 Task: Look for space in Seraing, Belgium from 1st July, 2023 to 8th July, 2023 for 2 adults, 1 child in price range Rs.15000 to Rs.20000. Place can be entire place with 1  bedroom having 1 bed and 1 bathroom. Property type can be hotel. Amenities needed are: heating, . Booking option can be shelf check-in. Required host language is English.
Action: Mouse moved to (347, 141)
Screenshot: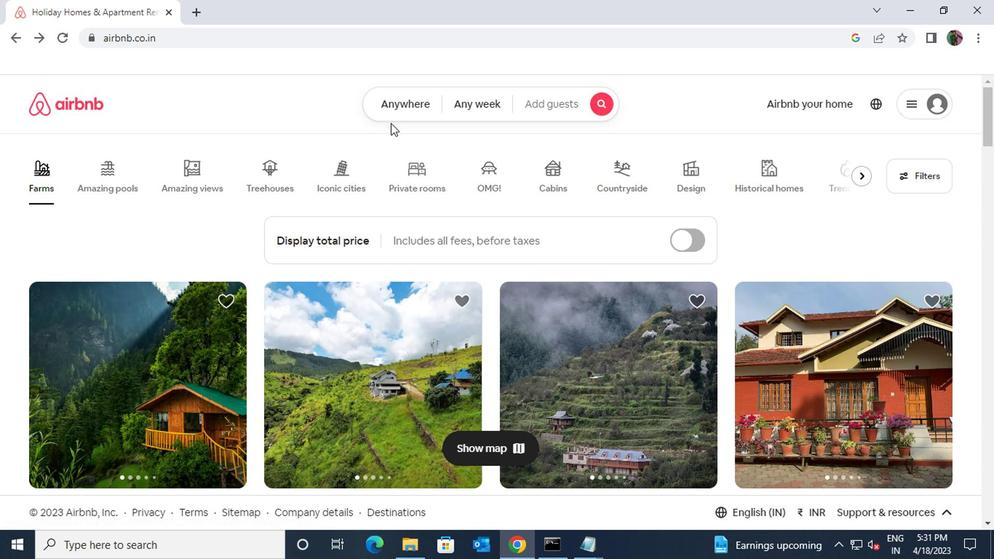
Action: Mouse pressed left at (347, 141)
Screenshot: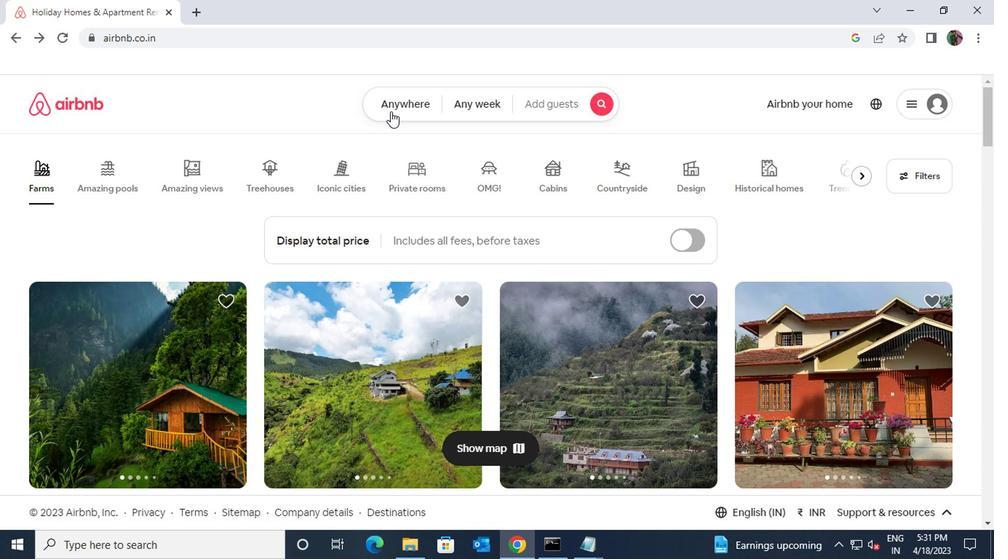 
Action: Mouse moved to (325, 185)
Screenshot: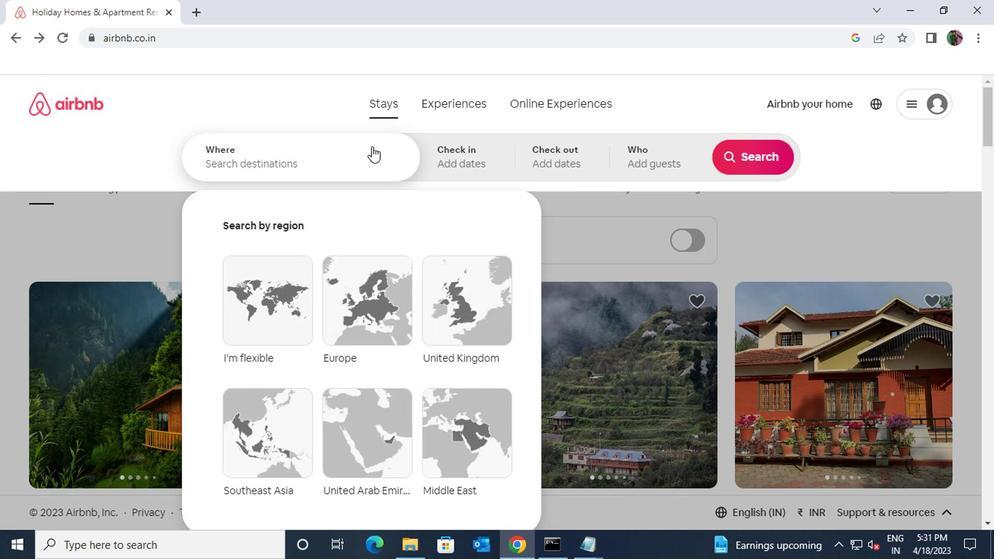 
Action: Mouse pressed left at (325, 185)
Screenshot: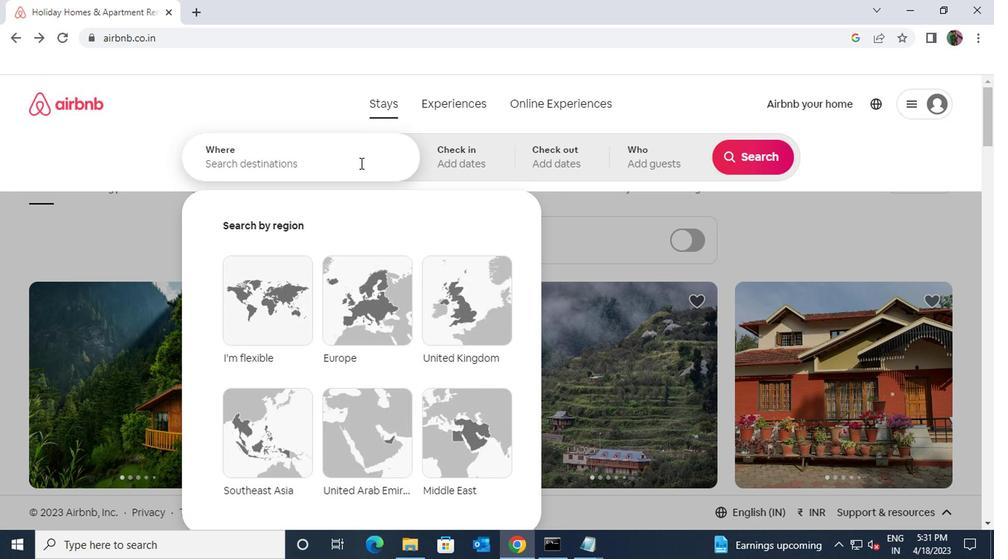 
Action: Mouse moved to (324, 185)
Screenshot: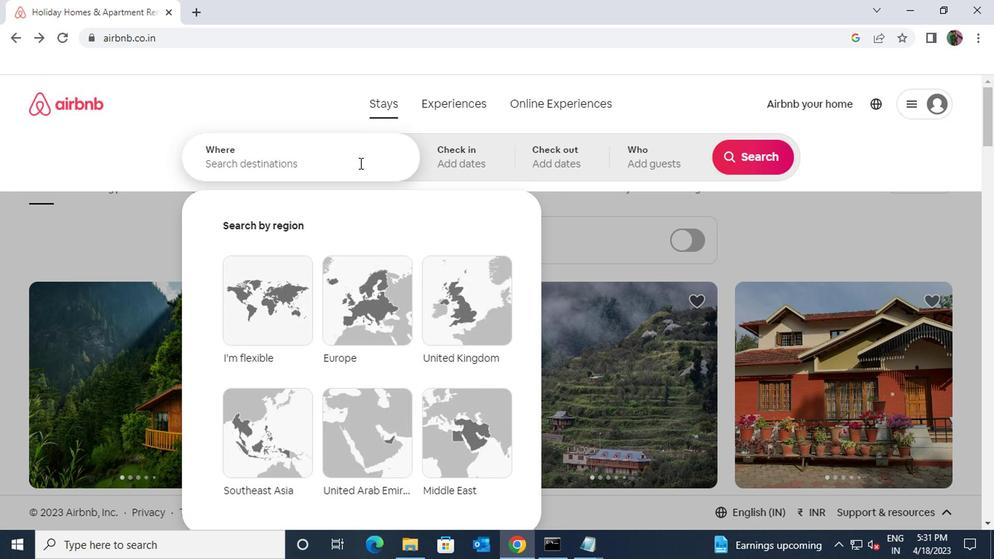 
Action: Key pressed searing<Key.space>belig
Screenshot: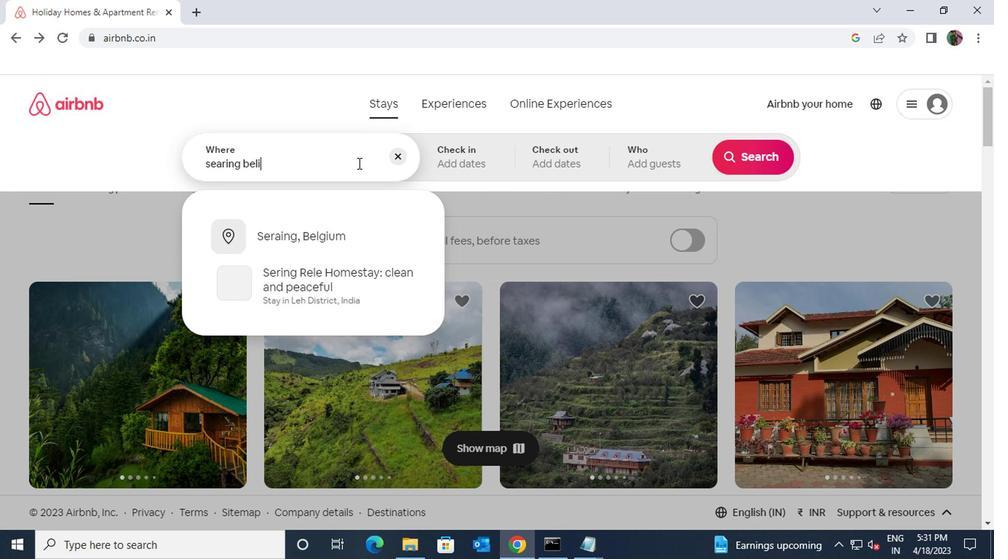 
Action: Mouse moved to (316, 234)
Screenshot: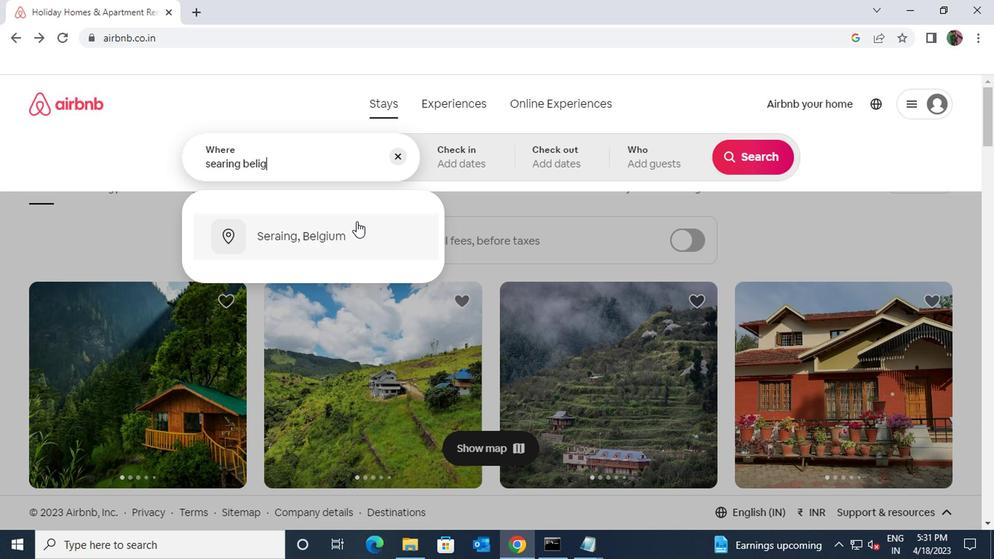
Action: Mouse pressed left at (316, 234)
Screenshot: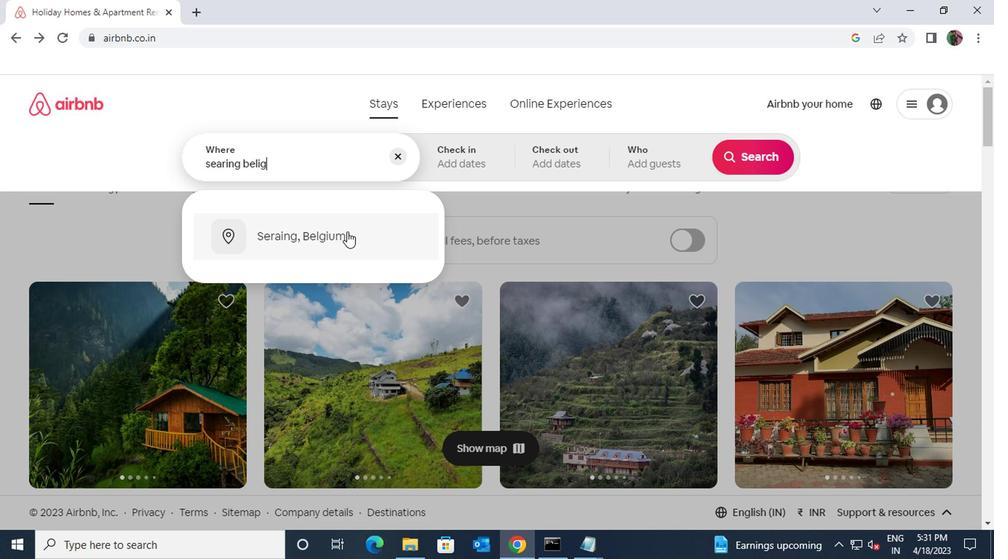 
Action: Mouse moved to (595, 267)
Screenshot: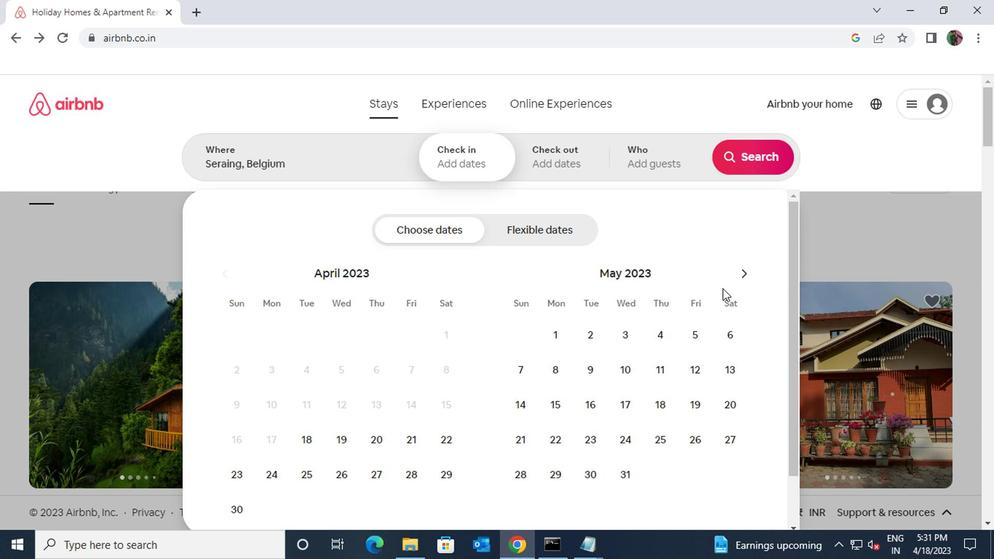 
Action: Mouse pressed left at (595, 267)
Screenshot: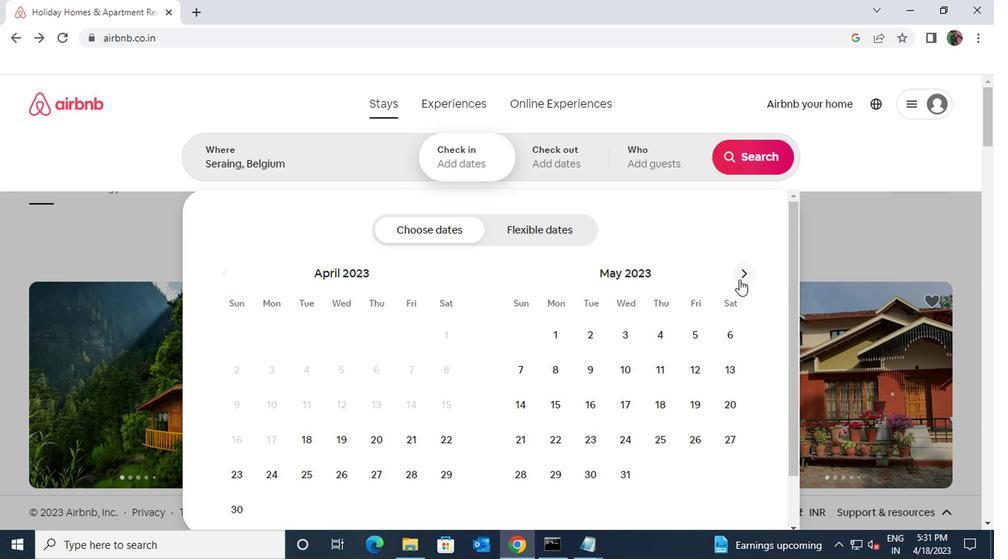 
Action: Mouse moved to (596, 267)
Screenshot: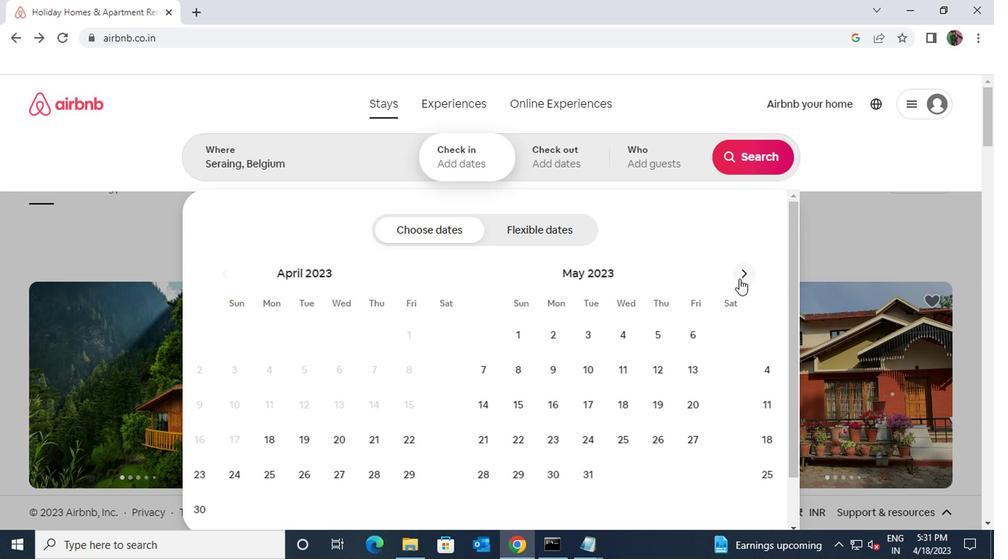 
Action: Mouse pressed left at (596, 267)
Screenshot: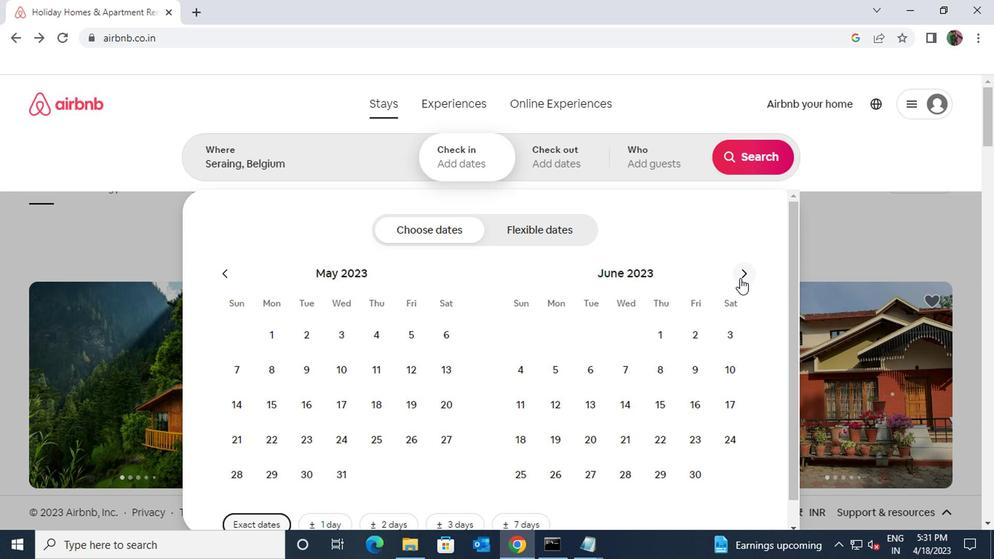 
Action: Mouse moved to (592, 309)
Screenshot: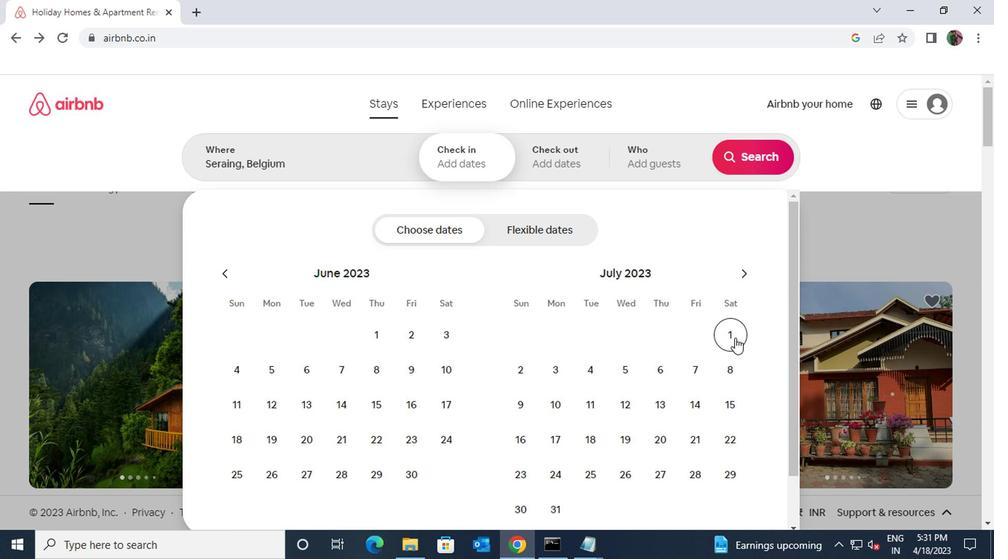 
Action: Mouse pressed left at (592, 309)
Screenshot: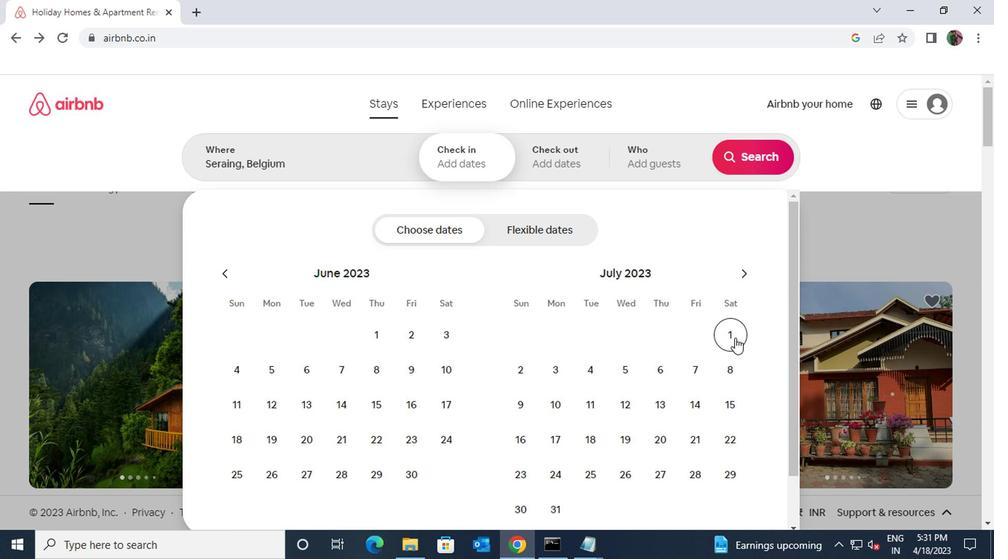 
Action: Mouse moved to (589, 326)
Screenshot: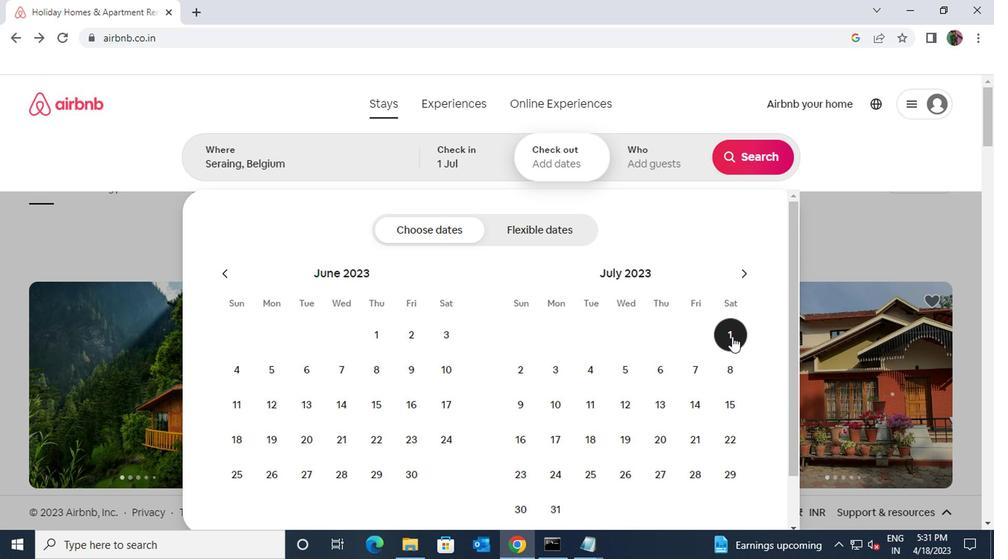 
Action: Mouse pressed left at (589, 326)
Screenshot: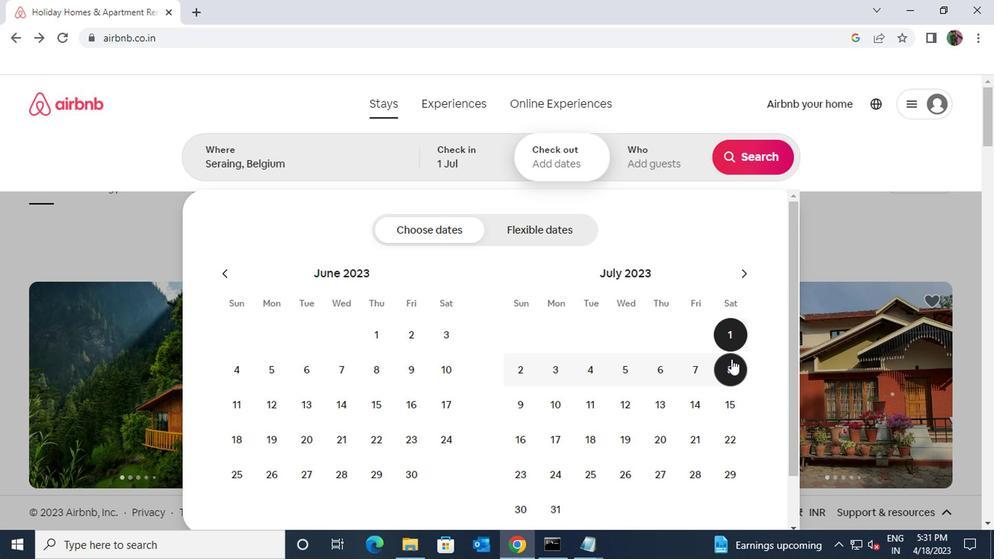 
Action: Mouse moved to (522, 181)
Screenshot: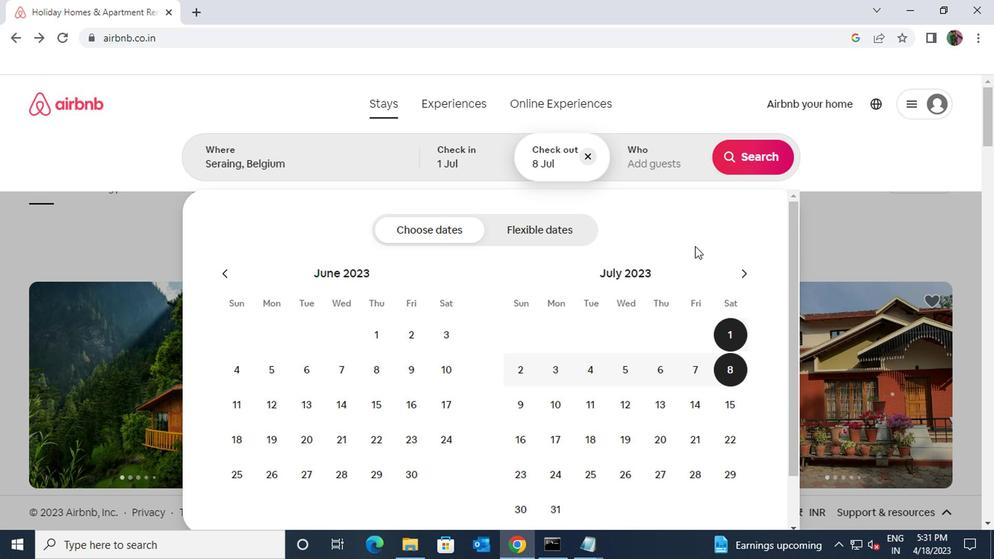 
Action: Mouse pressed left at (522, 181)
Screenshot: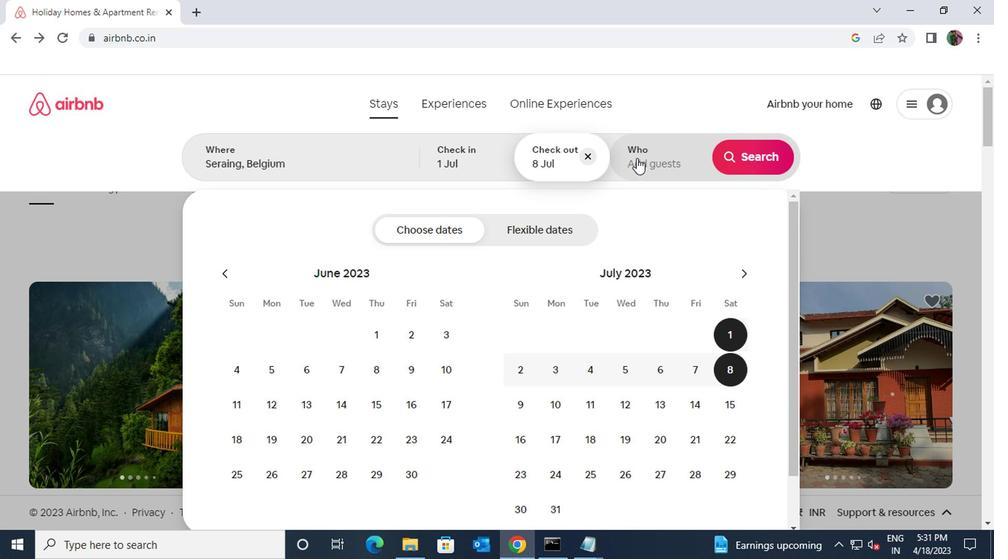 
Action: Mouse moved to (598, 236)
Screenshot: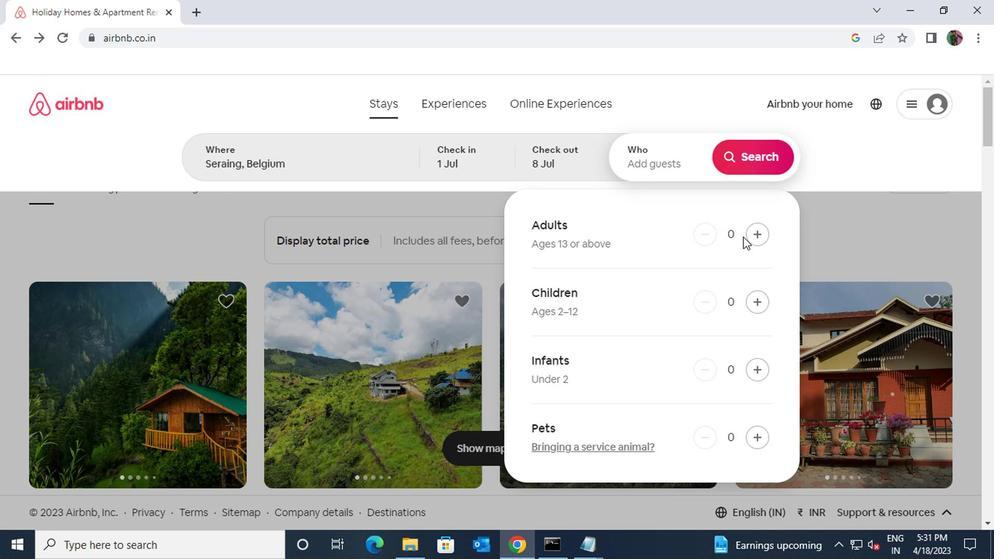 
Action: Mouse pressed left at (598, 236)
Screenshot: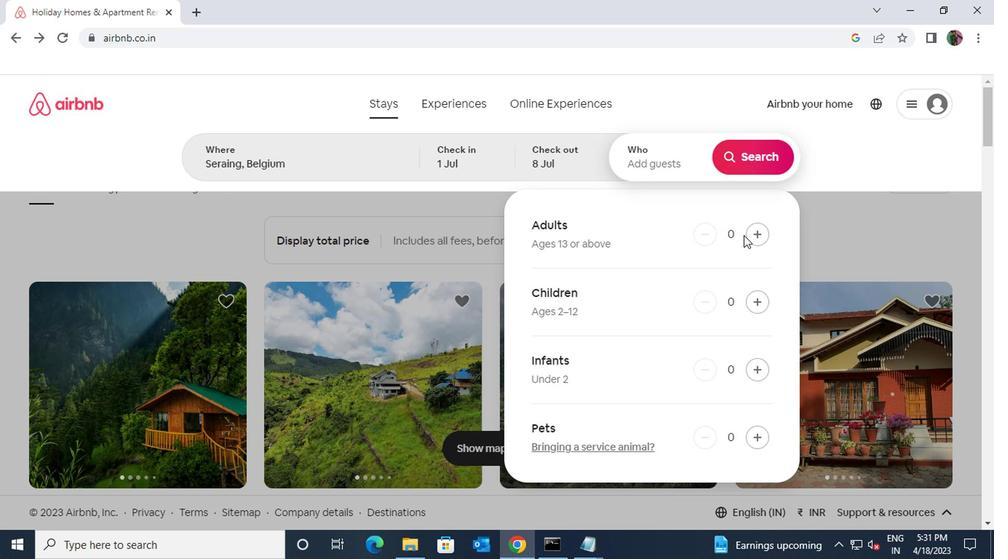 
Action: Mouse moved to (606, 234)
Screenshot: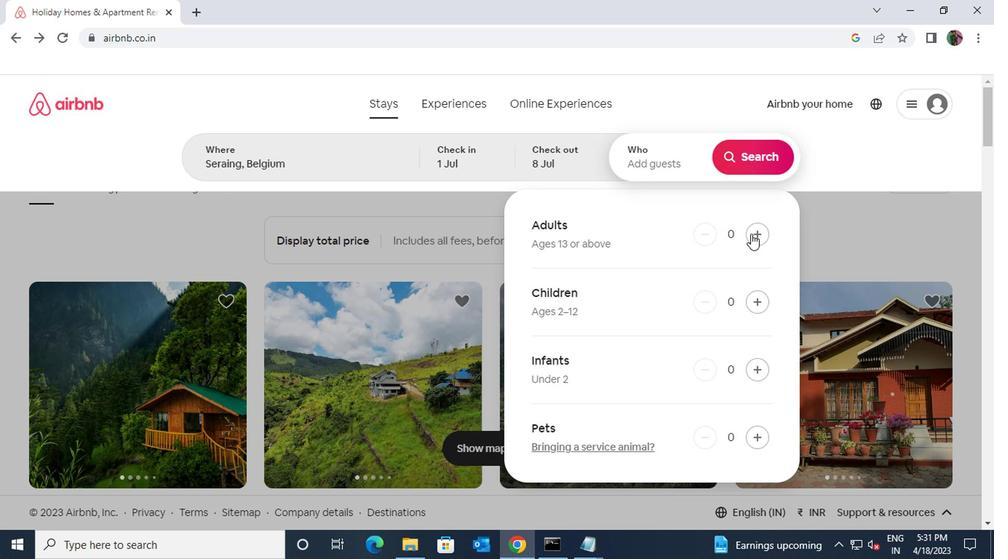 
Action: Mouse pressed left at (606, 234)
Screenshot: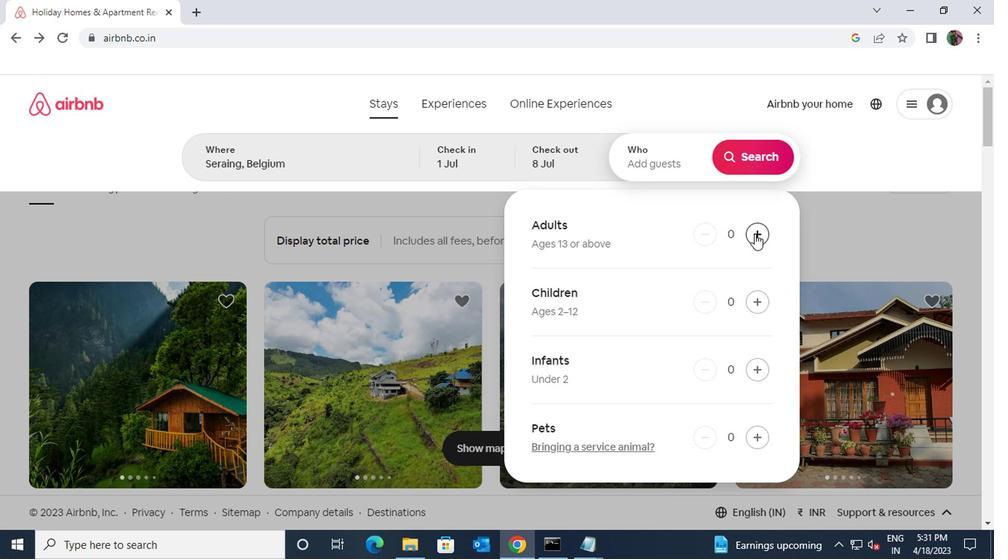 
Action: Mouse pressed left at (606, 234)
Screenshot: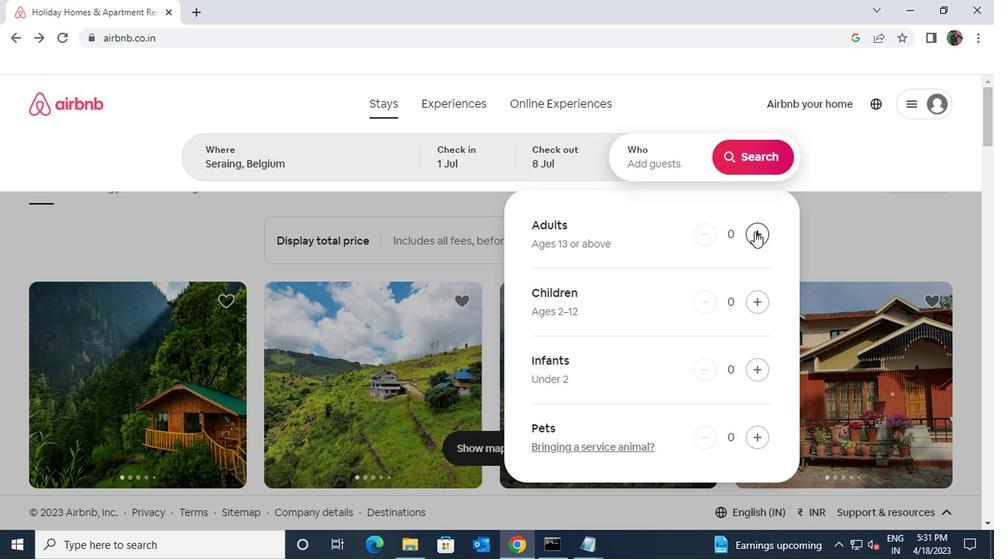 
Action: Mouse moved to (606, 279)
Screenshot: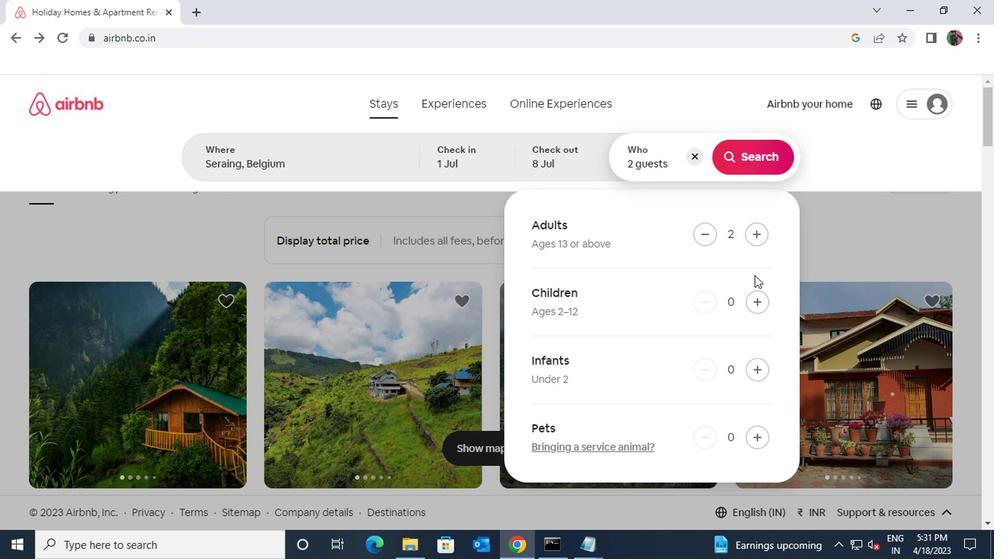 
Action: Mouse pressed left at (606, 279)
Screenshot: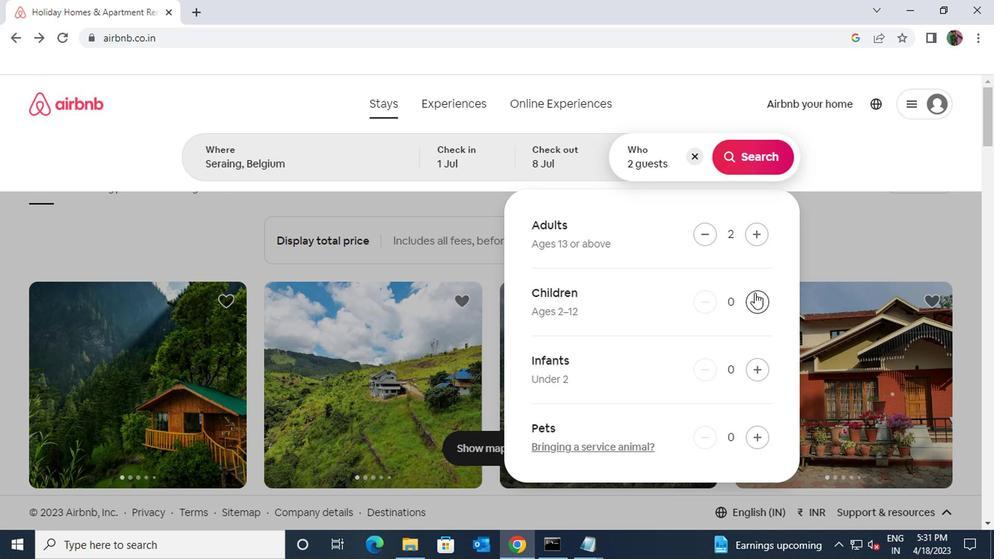 
Action: Mouse moved to (608, 176)
Screenshot: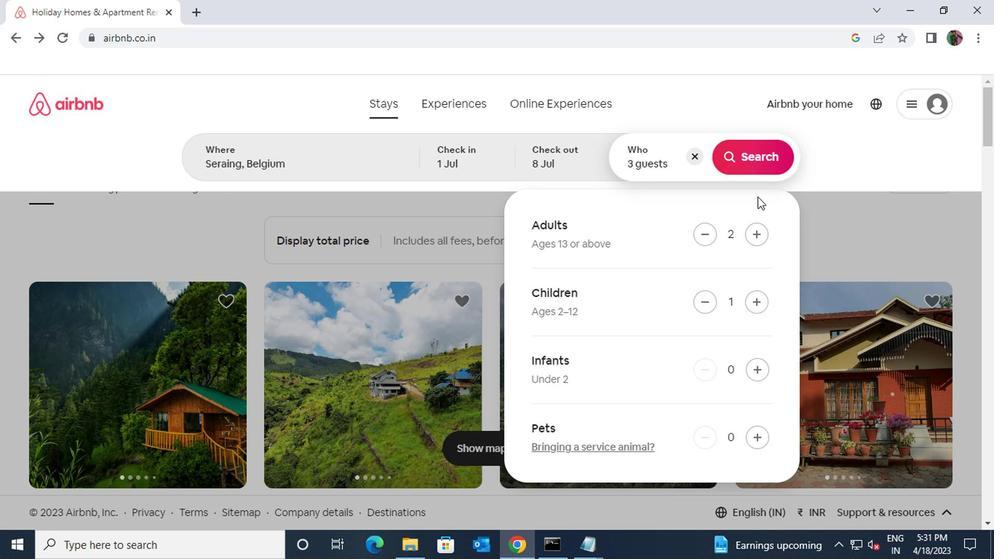 
Action: Mouse pressed left at (608, 176)
Screenshot: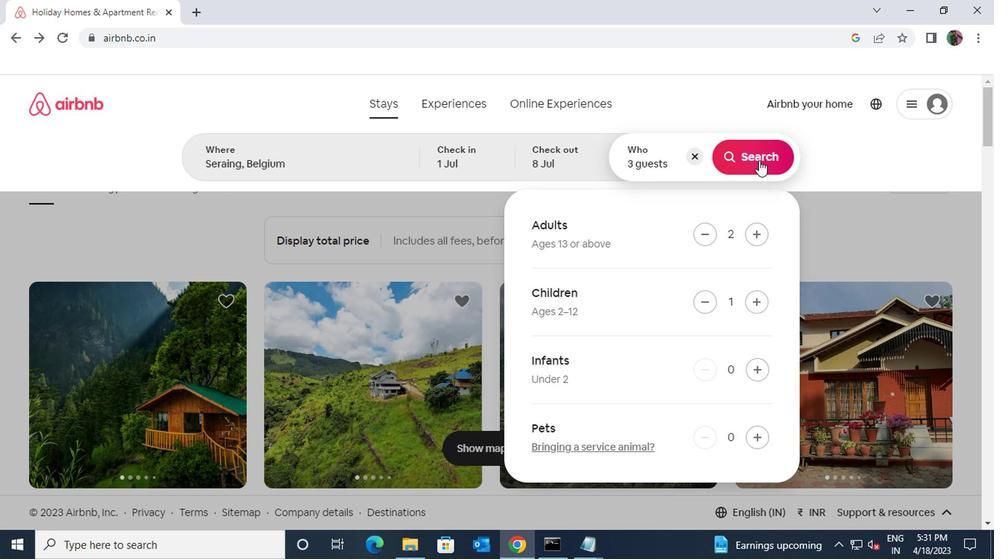 
Action: Mouse moved to (721, 186)
Screenshot: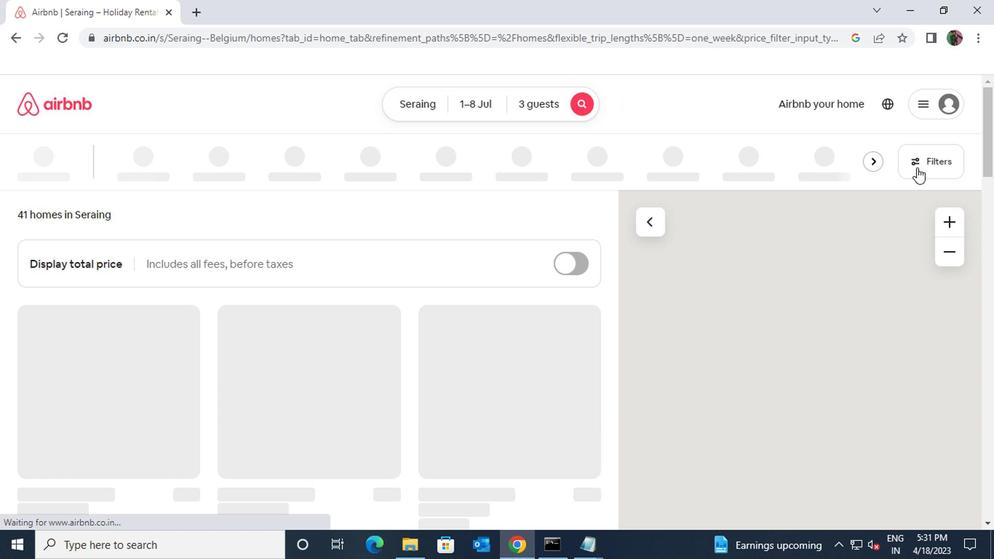 
Action: Mouse pressed left at (721, 186)
Screenshot: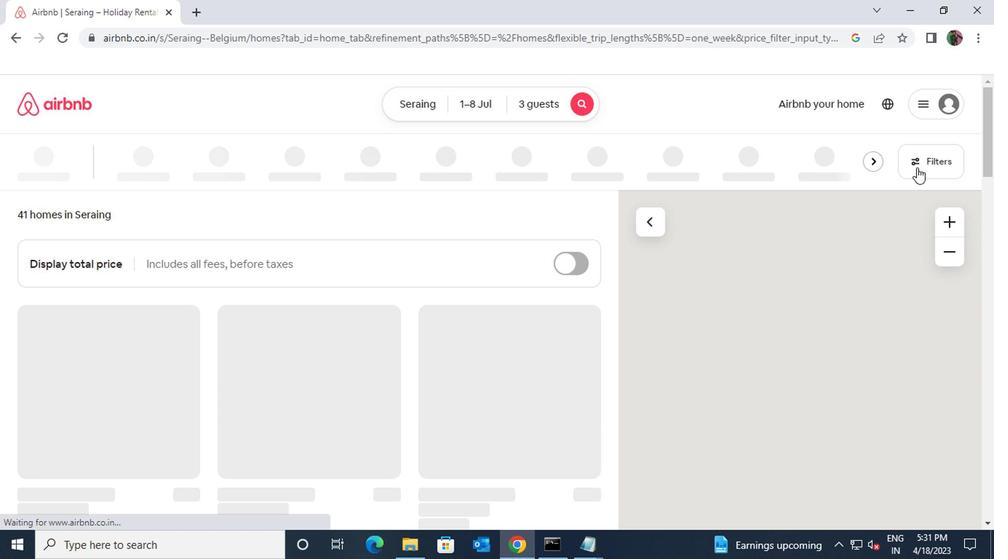 
Action: Mouse moved to (280, 314)
Screenshot: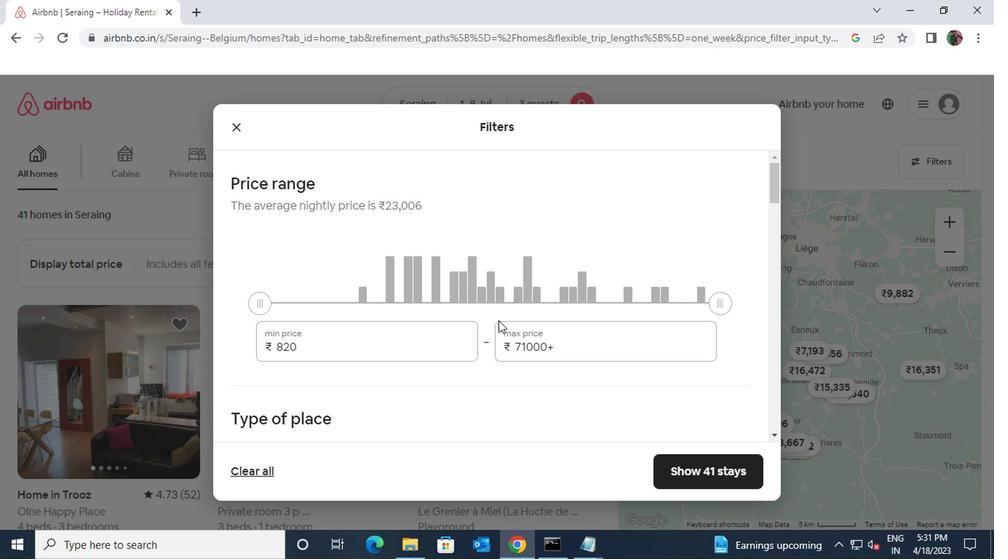 
Action: Mouse pressed left at (280, 314)
Screenshot: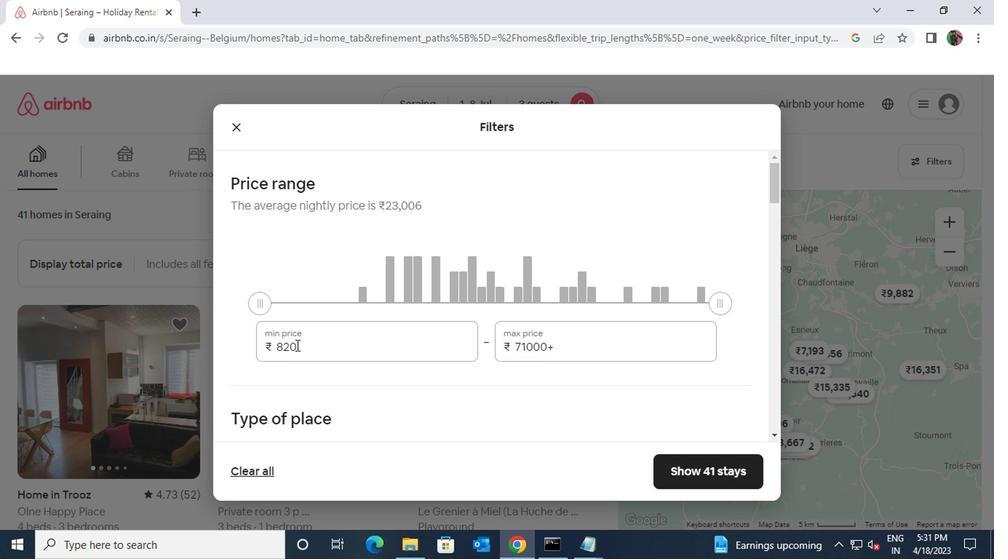 
Action: Mouse moved to (263, 316)
Screenshot: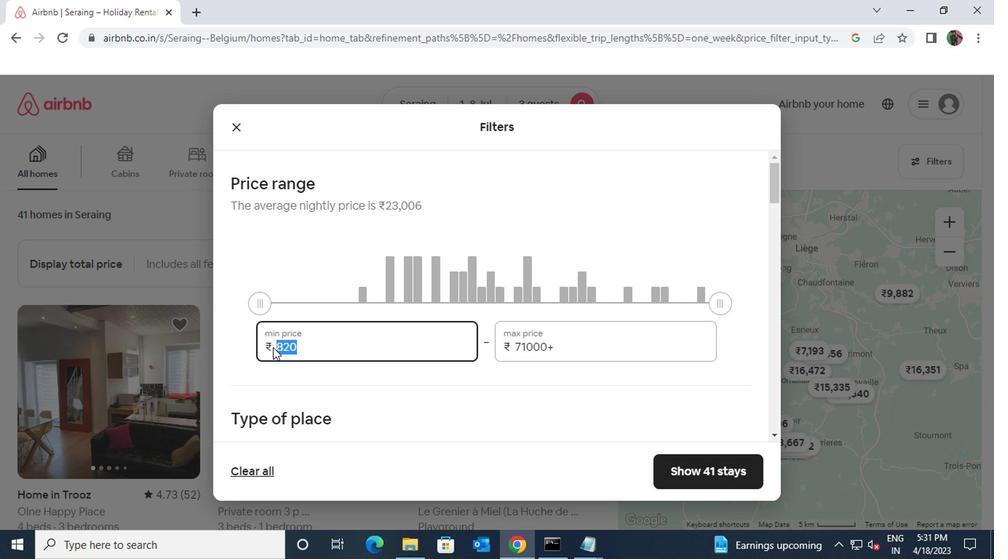 
Action: Key pressed 14000
Screenshot: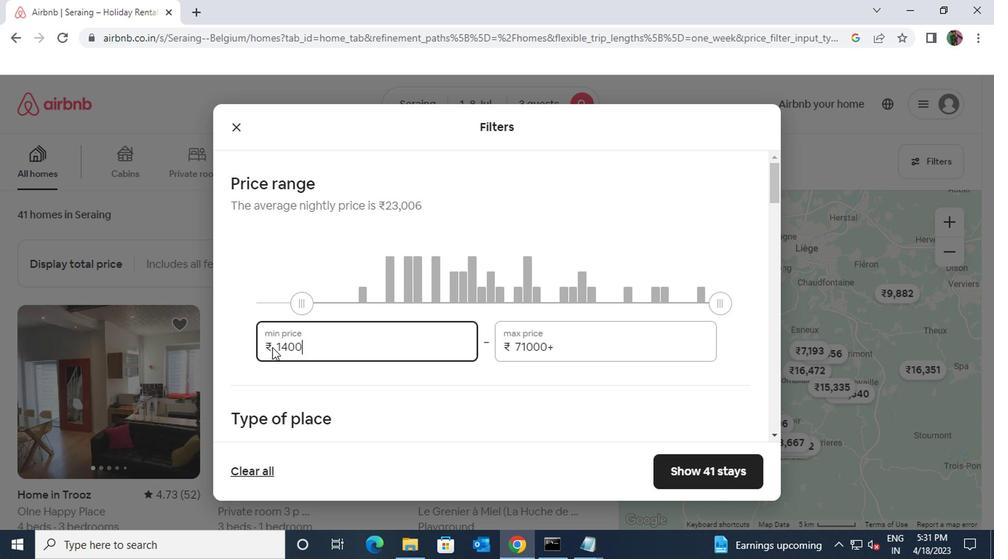 
Action: Mouse moved to (471, 319)
Screenshot: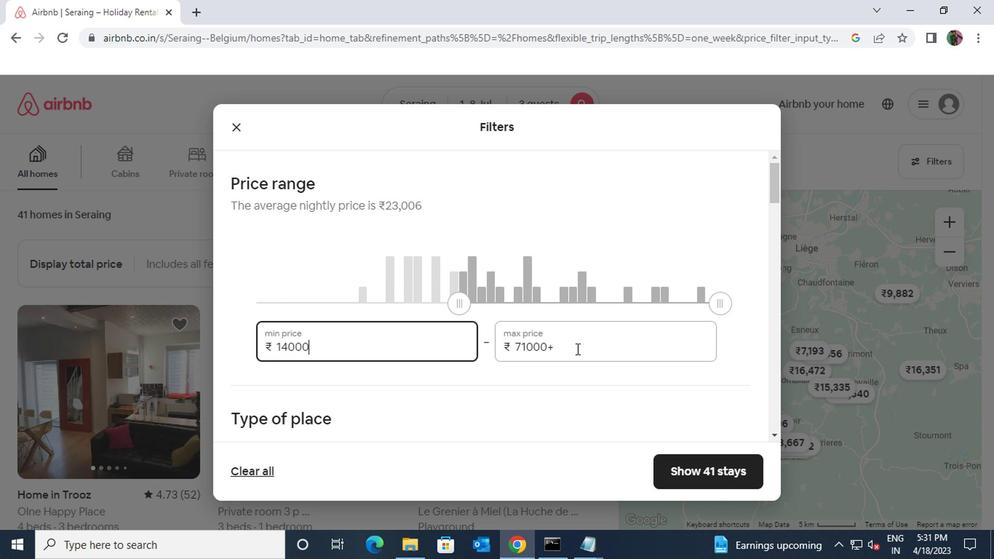 
Action: Mouse pressed left at (471, 319)
Screenshot: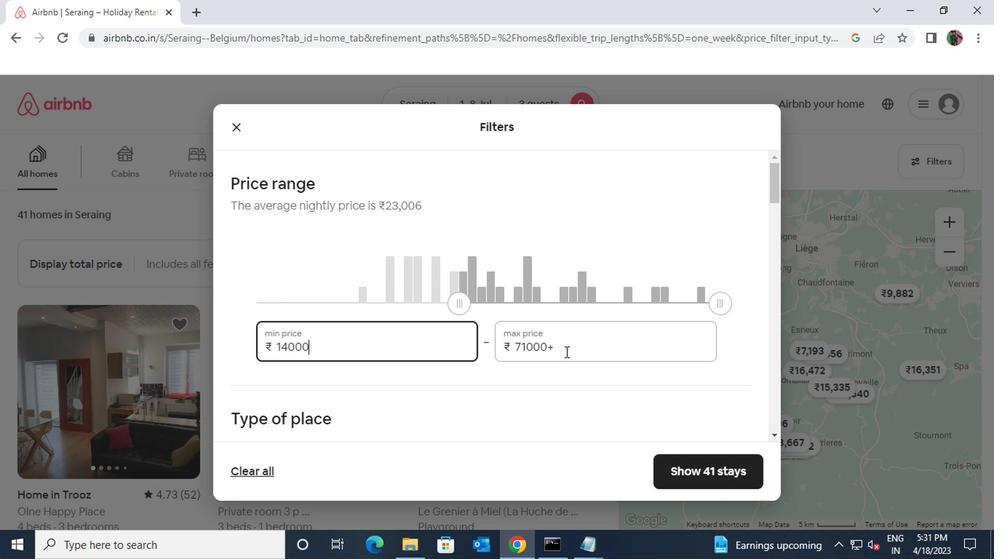 
Action: Mouse moved to (436, 316)
Screenshot: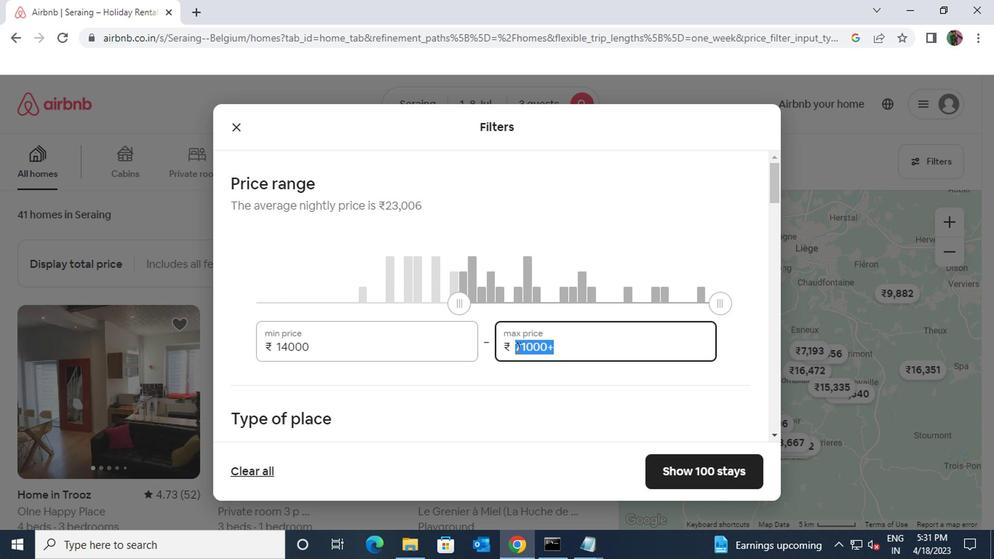 
Action: Key pressed 2000
Screenshot: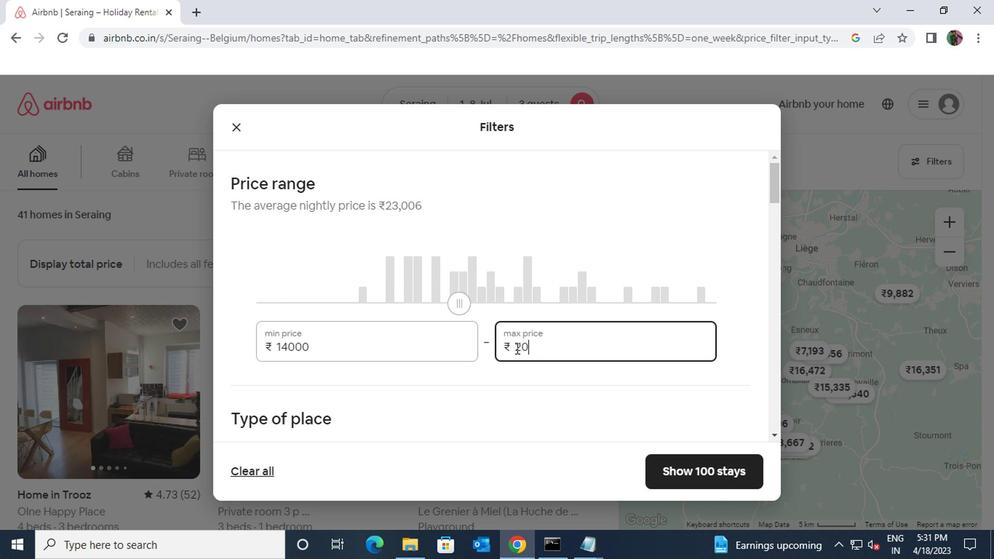 
Action: Mouse scrolled (436, 316) with delta (0, 0)
Screenshot: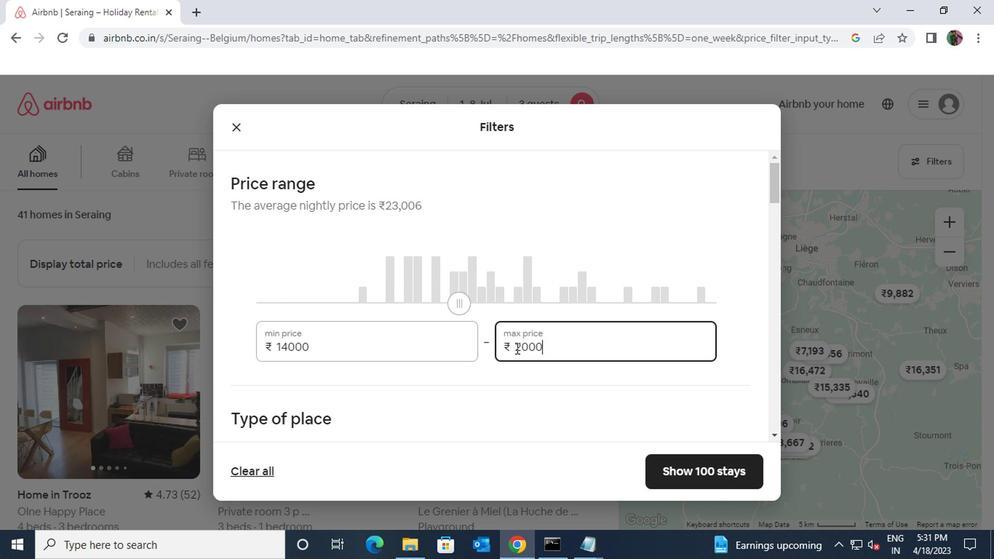 
Action: Mouse scrolled (436, 316) with delta (0, 0)
Screenshot: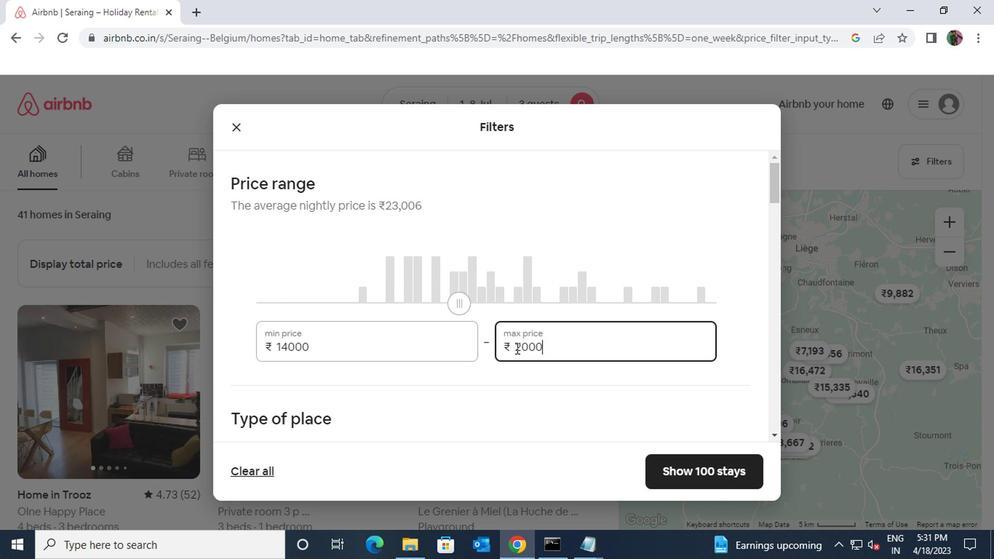 
Action: Mouse moved to (237, 291)
Screenshot: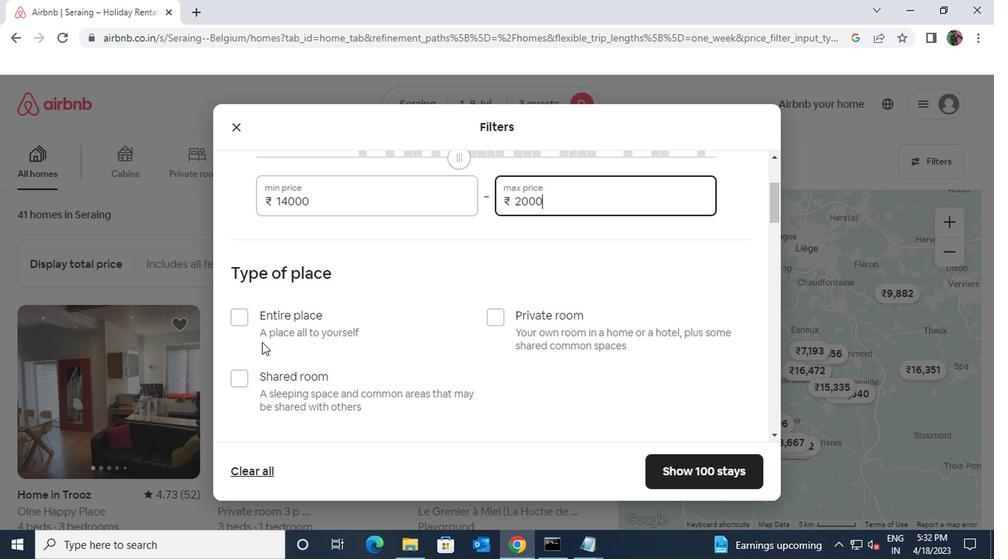 
Action: Mouse pressed left at (237, 291)
Screenshot: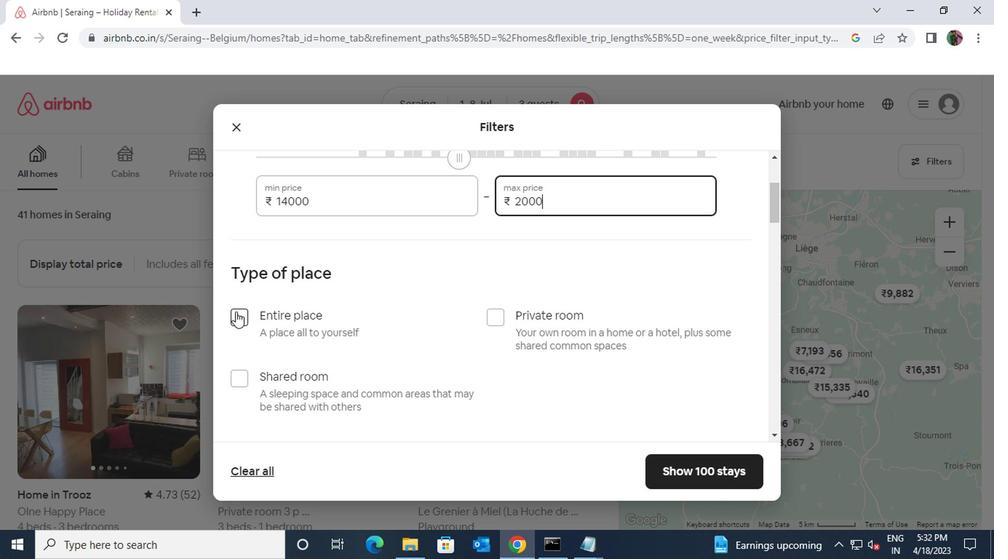 
Action: Mouse moved to (244, 300)
Screenshot: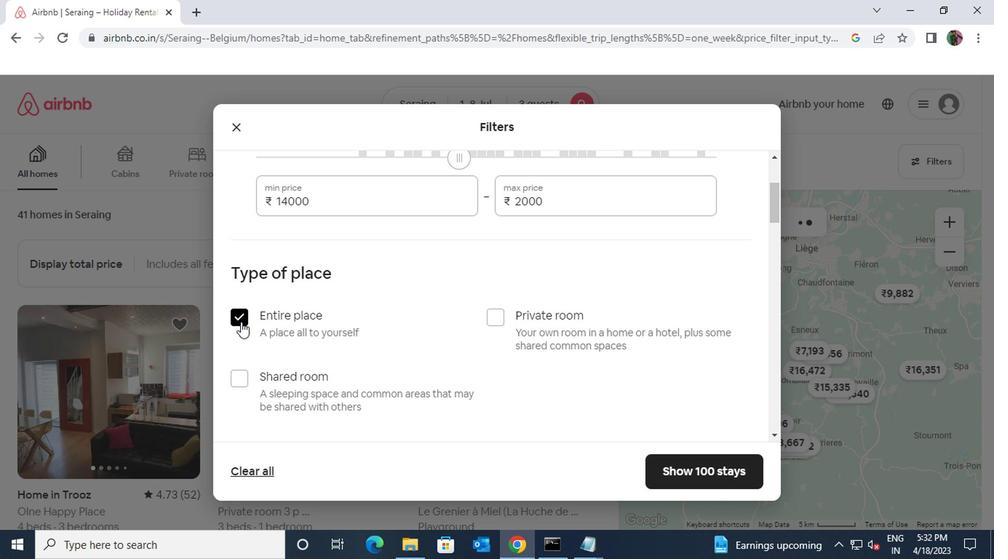 
Action: Mouse scrolled (244, 300) with delta (0, 0)
Screenshot: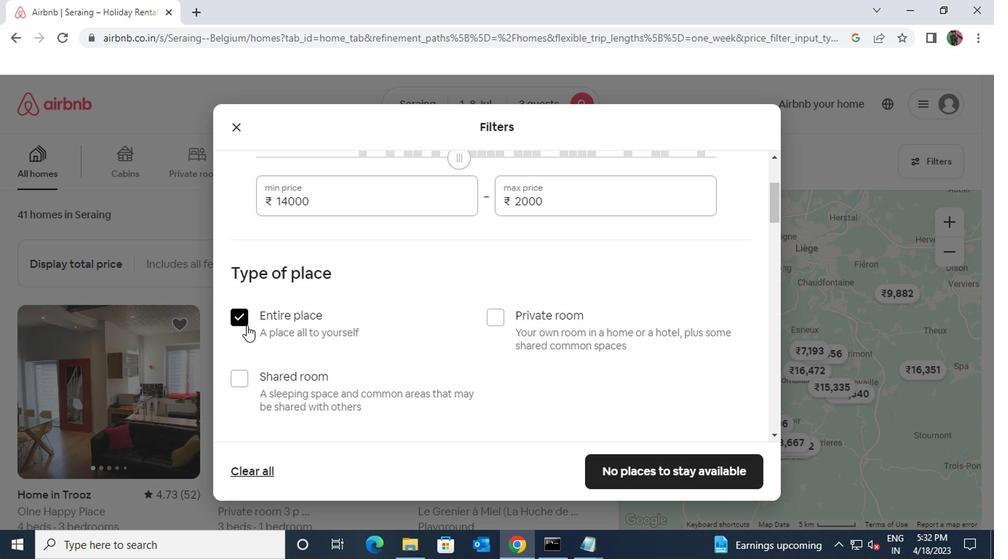 
Action: Mouse scrolled (244, 300) with delta (0, 0)
Screenshot: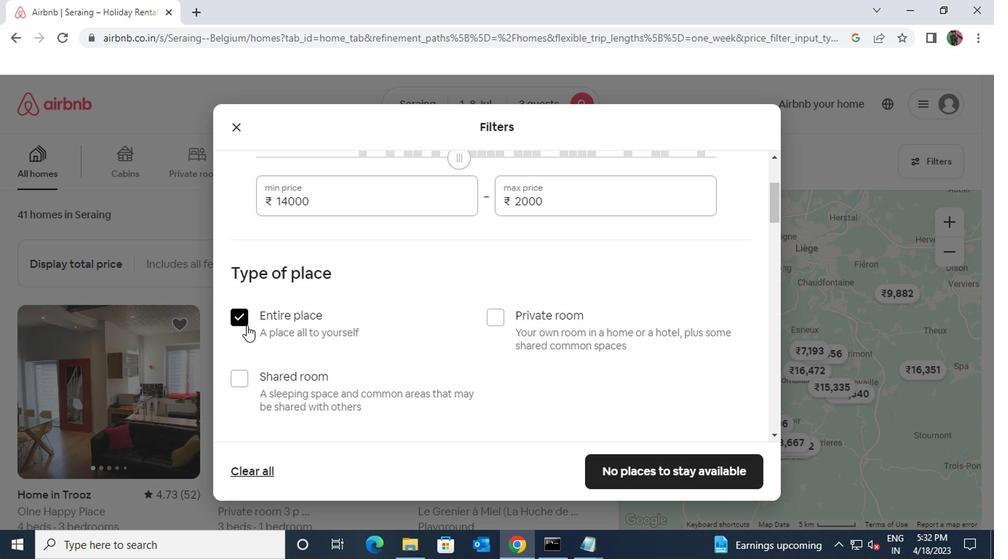 
Action: Mouse moved to (297, 353)
Screenshot: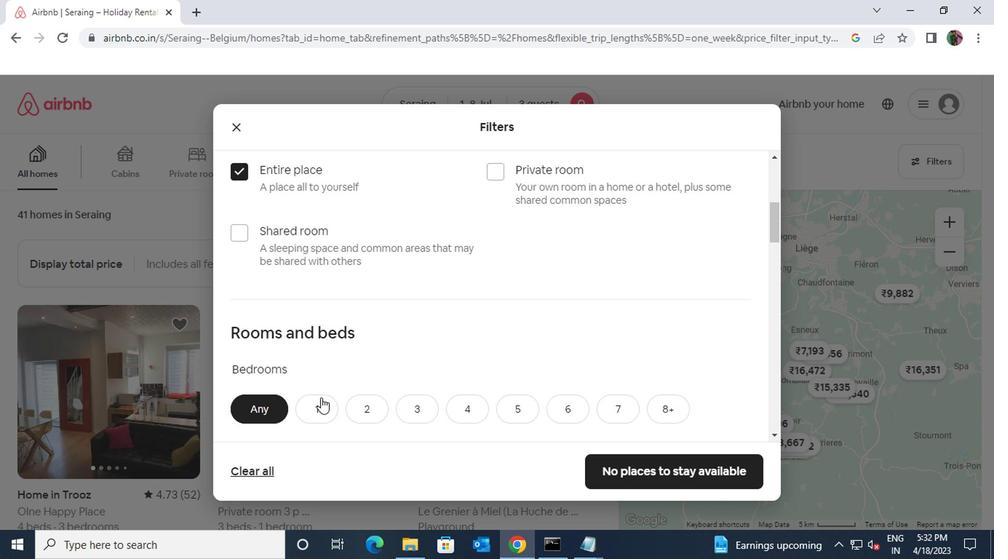 
Action: Mouse pressed left at (297, 353)
Screenshot: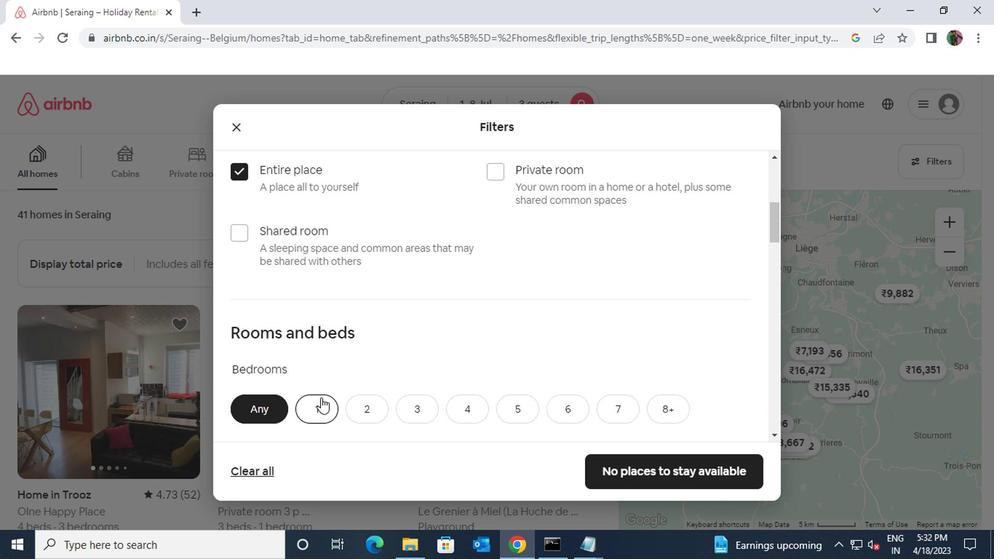 
Action: Mouse scrolled (297, 352) with delta (0, 0)
Screenshot: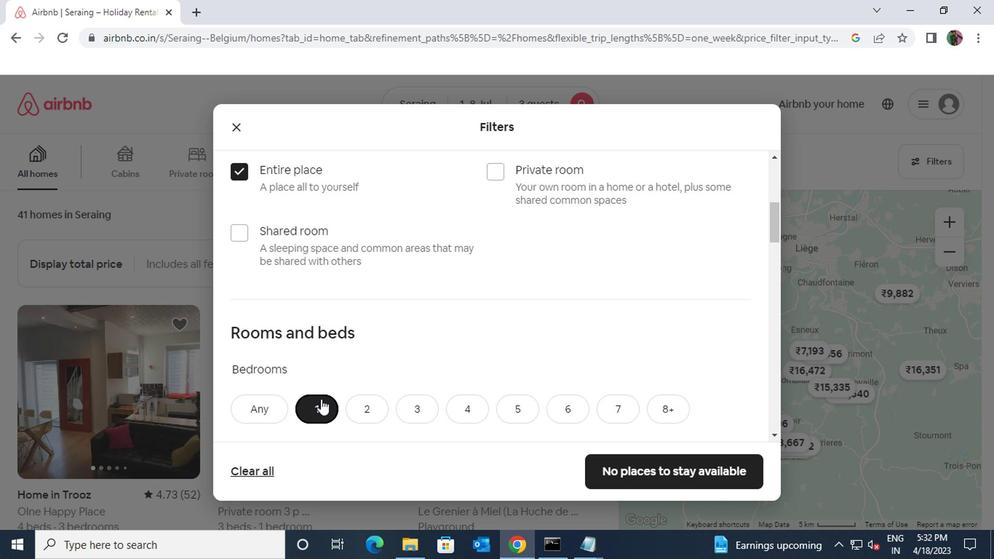 
Action: Mouse moved to (297, 364)
Screenshot: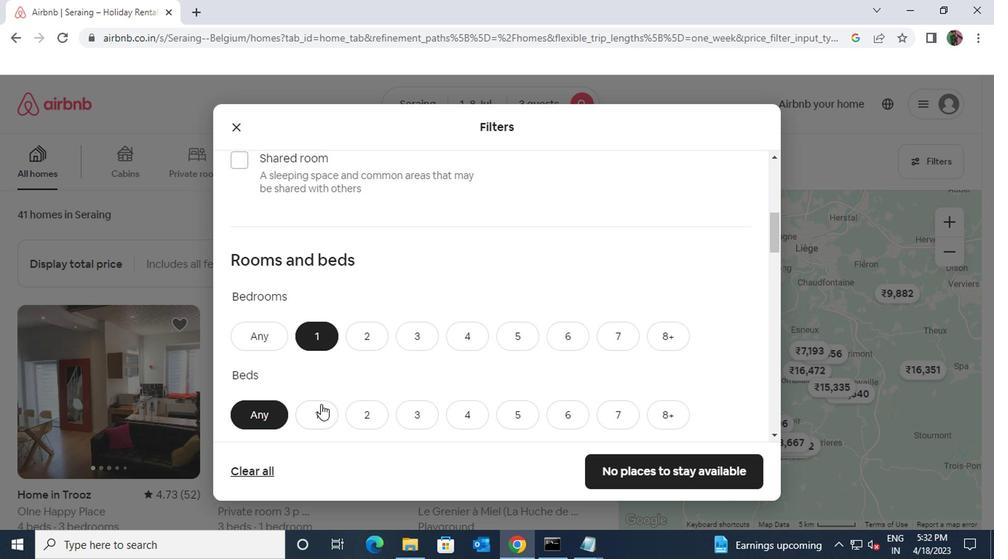 
Action: Mouse pressed left at (297, 364)
Screenshot: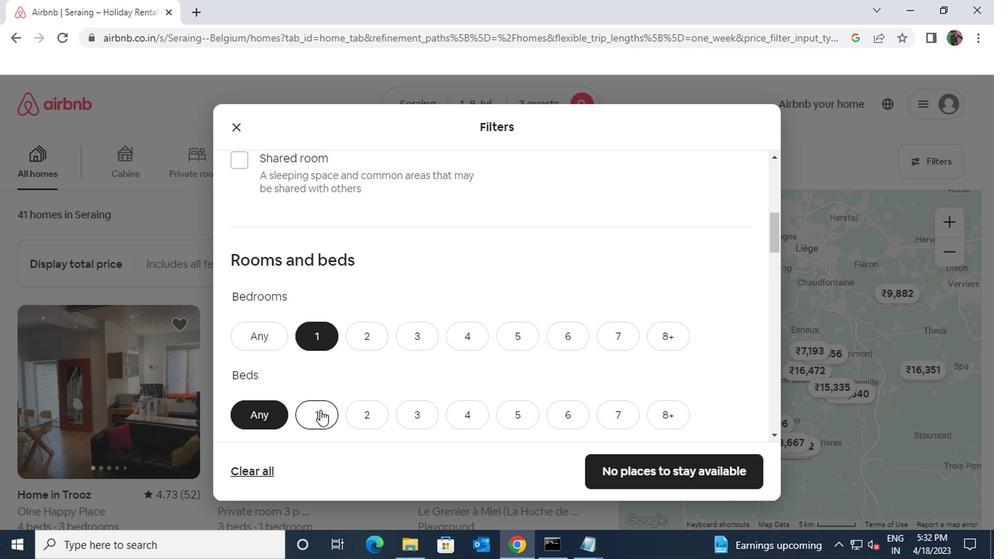 
Action: Mouse scrolled (297, 364) with delta (0, 0)
Screenshot: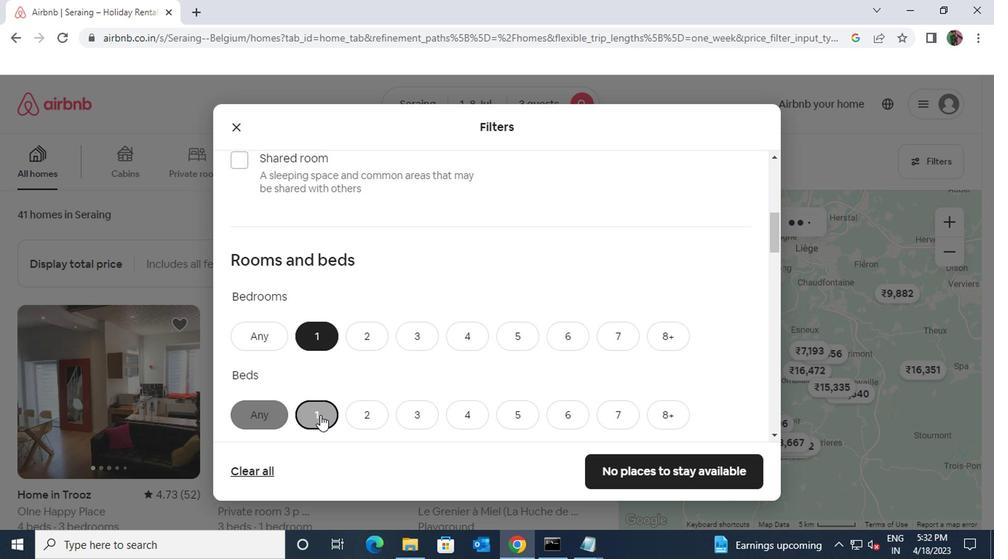 
Action: Mouse scrolled (297, 364) with delta (0, 0)
Screenshot: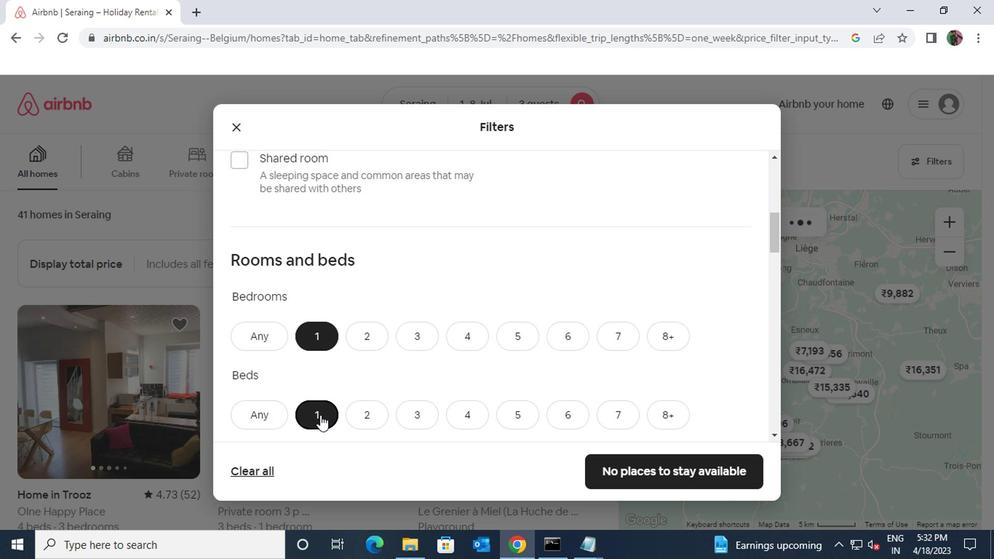 
Action: Mouse moved to (301, 320)
Screenshot: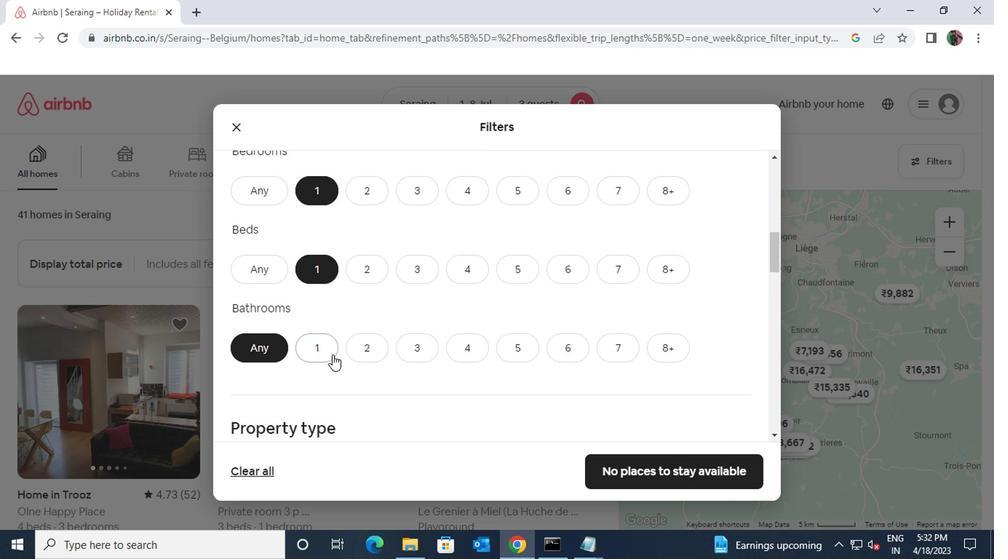 
Action: Mouse pressed left at (301, 320)
Screenshot: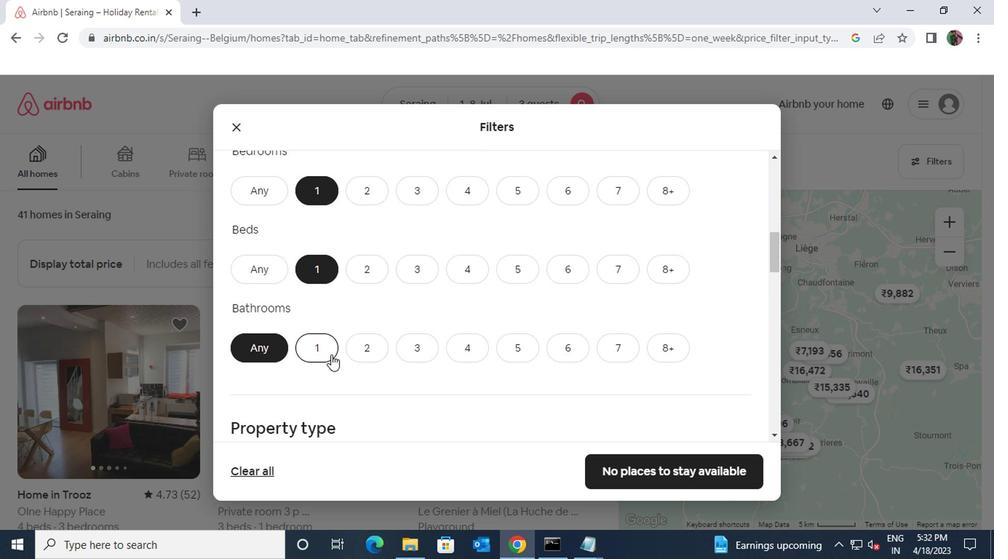 
Action: Mouse scrolled (301, 320) with delta (0, 0)
Screenshot: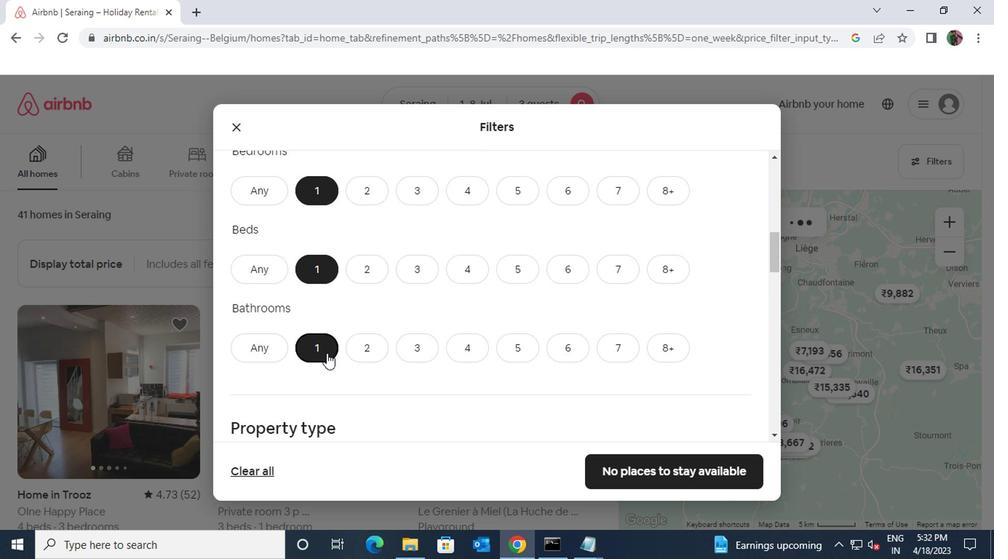 
Action: Mouse scrolled (301, 320) with delta (0, 0)
Screenshot: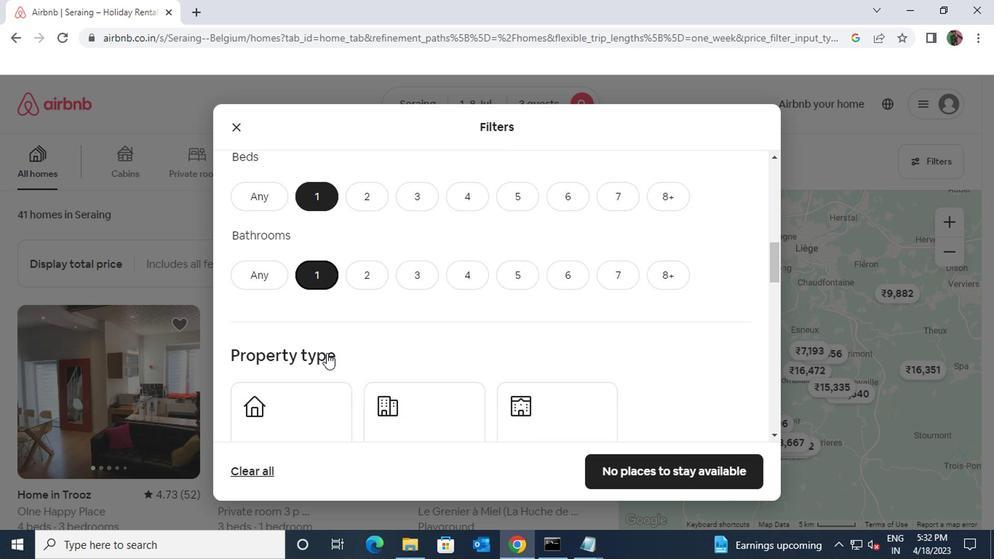 
Action: Mouse scrolled (301, 320) with delta (0, 0)
Screenshot: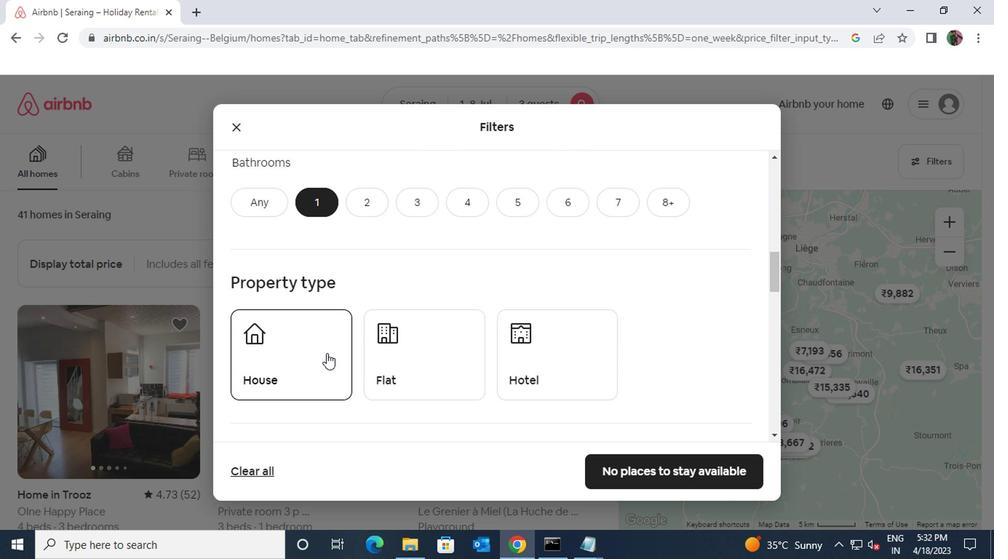 
Action: Mouse moved to (433, 285)
Screenshot: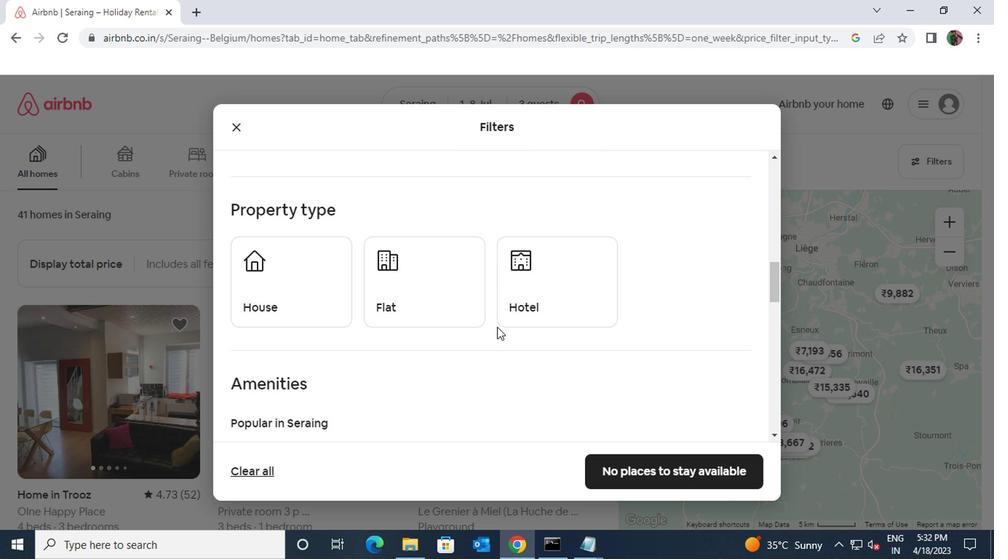 
Action: Mouse pressed left at (433, 285)
Screenshot: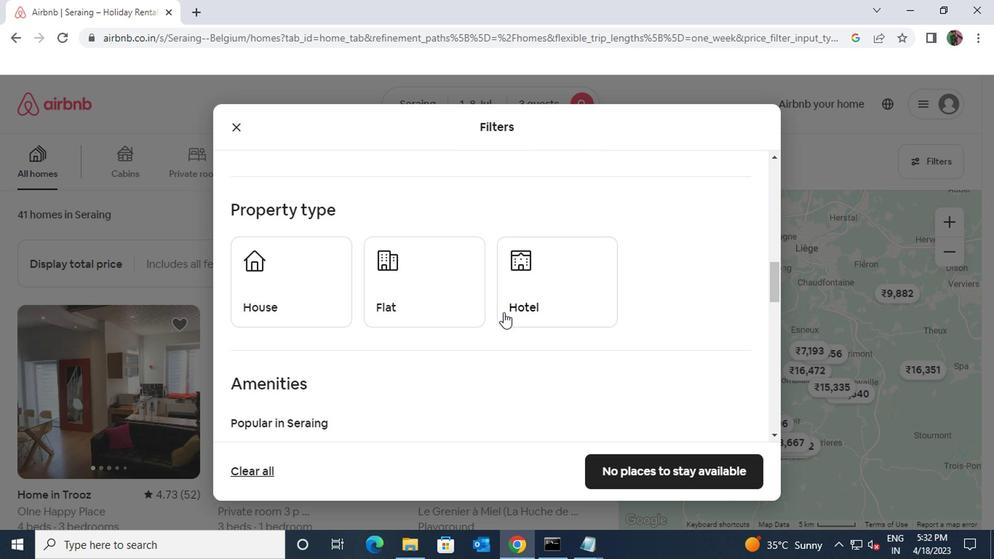 
Action: Mouse moved to (382, 357)
Screenshot: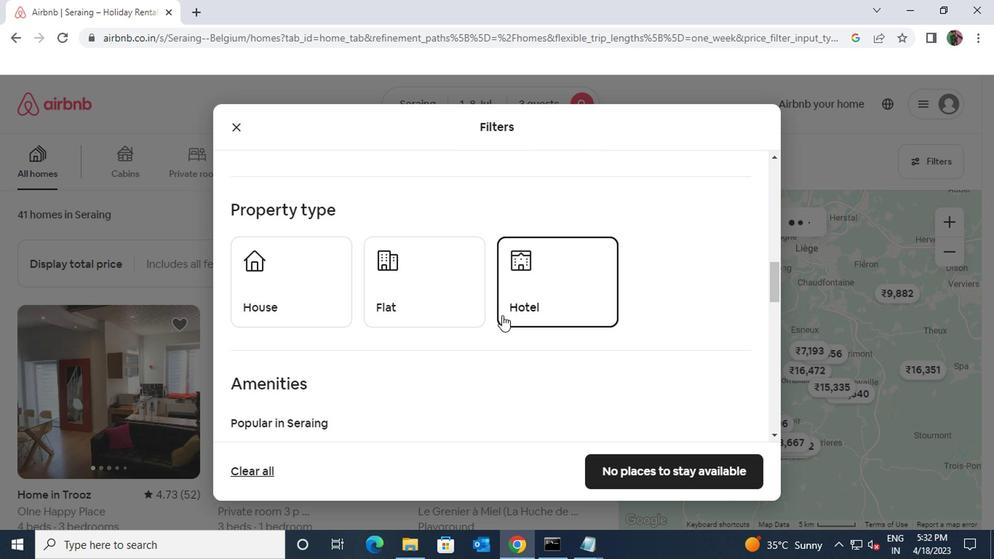 
Action: Mouse scrolled (382, 356) with delta (0, 0)
Screenshot: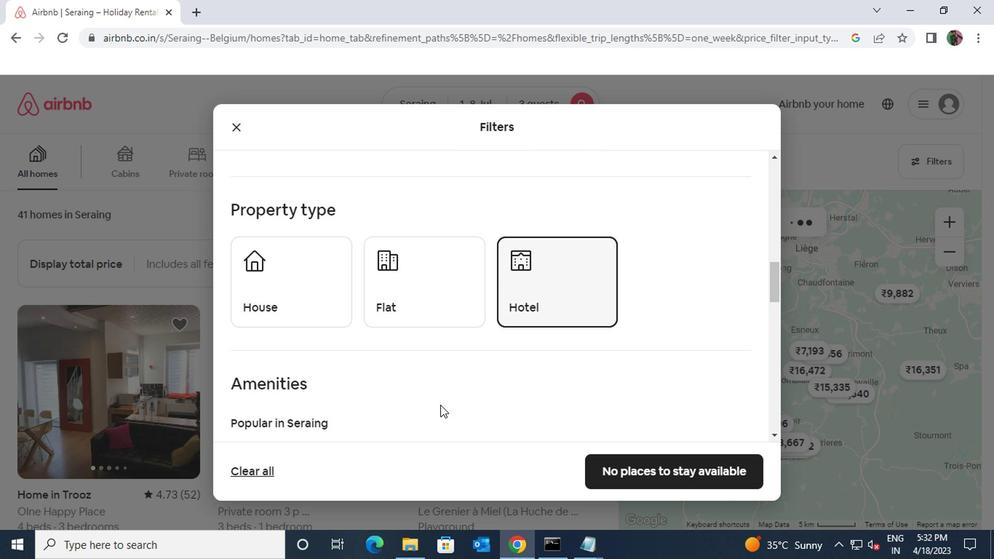 
Action: Mouse scrolled (382, 356) with delta (0, 0)
Screenshot: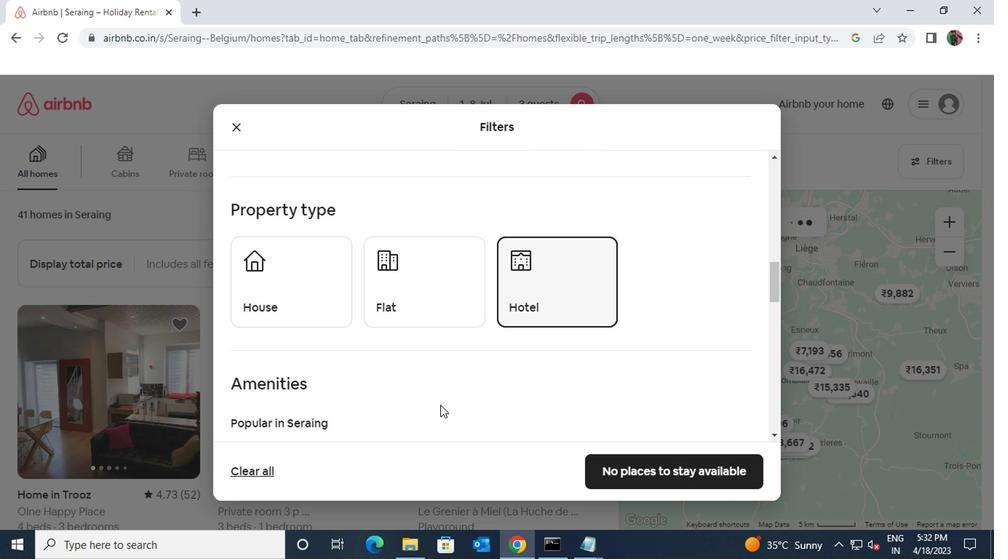 
Action: Mouse moved to (382, 356)
Screenshot: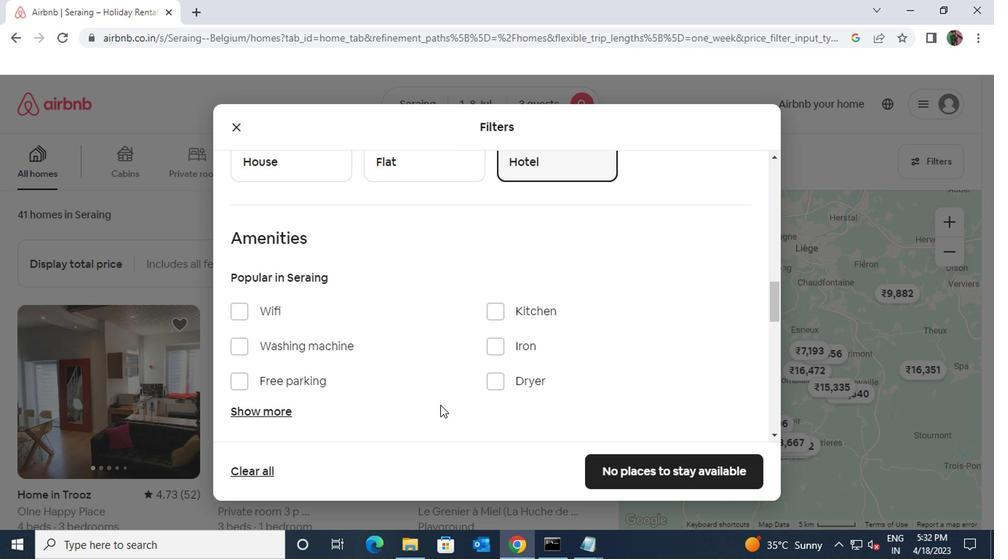 
Action: Mouse scrolled (382, 356) with delta (0, 0)
Screenshot: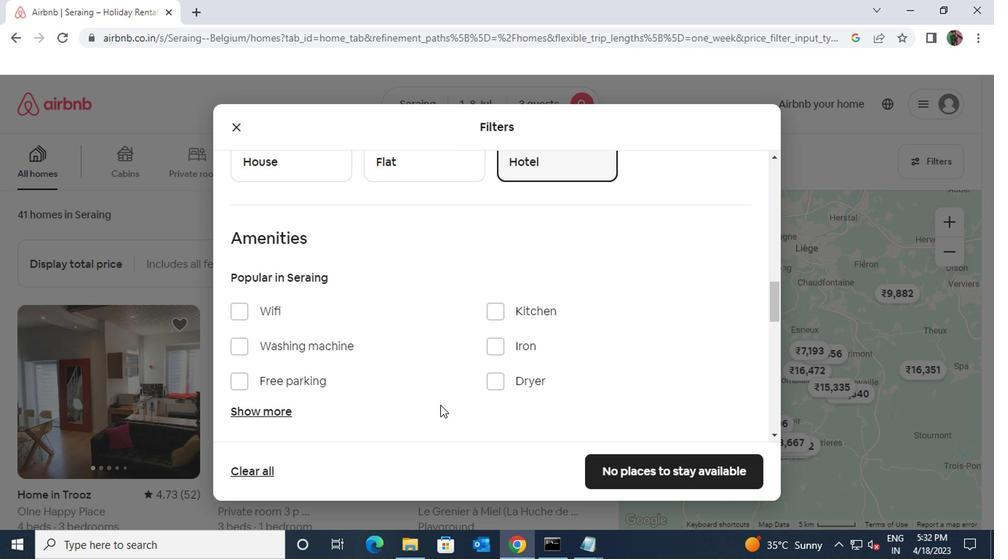 
Action: Mouse scrolled (382, 356) with delta (0, 0)
Screenshot: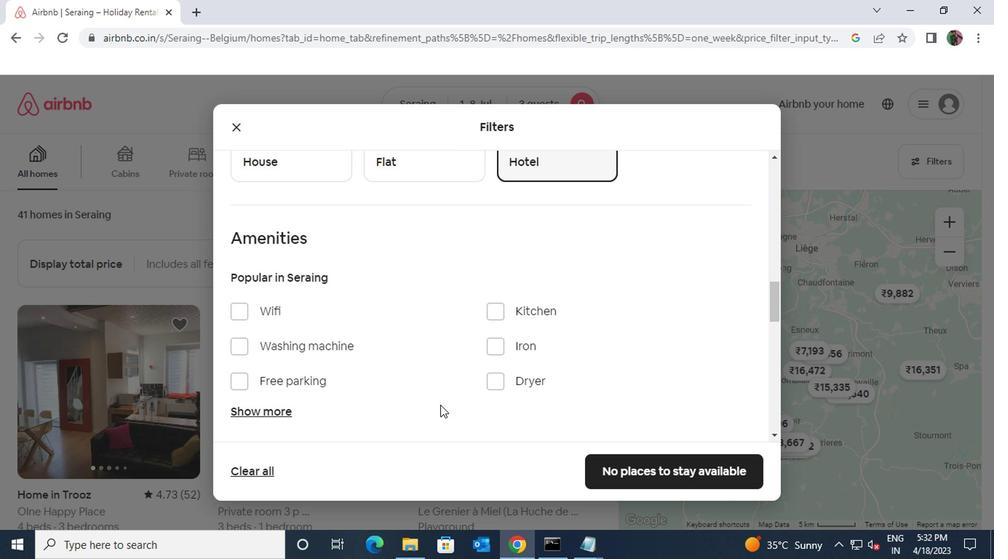 
Action: Mouse scrolled (382, 356) with delta (0, 0)
Screenshot: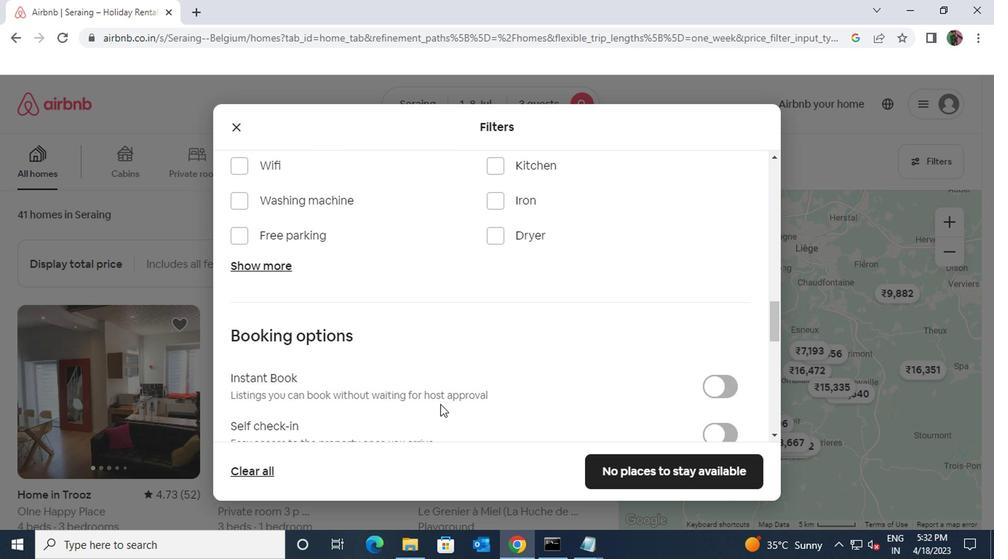 
Action: Mouse scrolled (382, 356) with delta (0, 0)
Screenshot: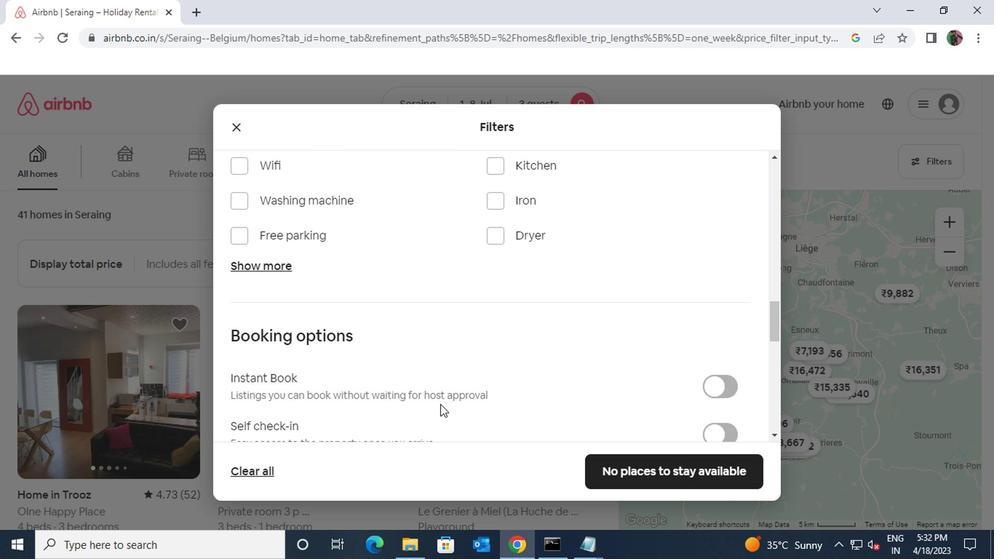 
Action: Mouse scrolled (382, 356) with delta (0, 0)
Screenshot: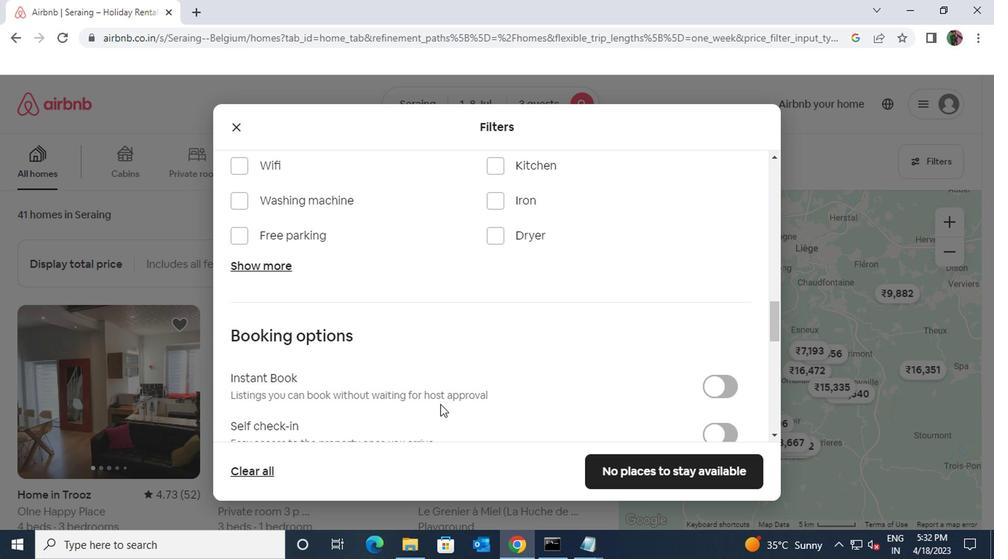 
Action: Mouse moved to (583, 221)
Screenshot: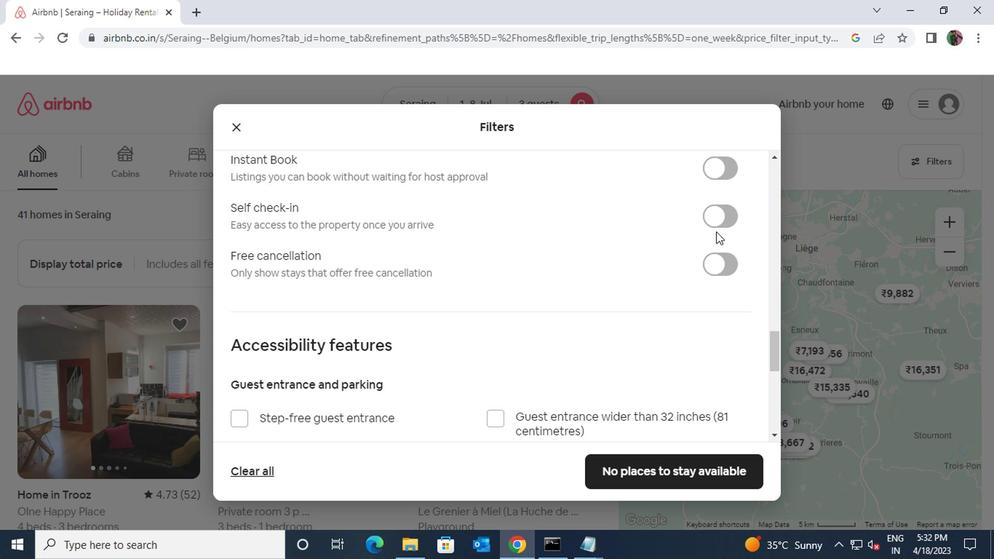 
Action: Mouse pressed left at (583, 221)
Screenshot: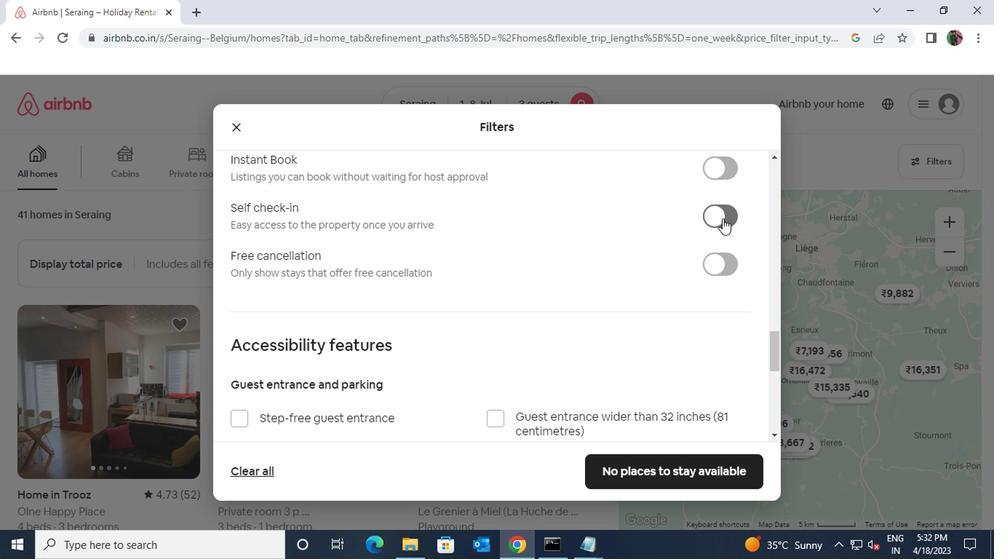 
Action: Mouse moved to (405, 321)
Screenshot: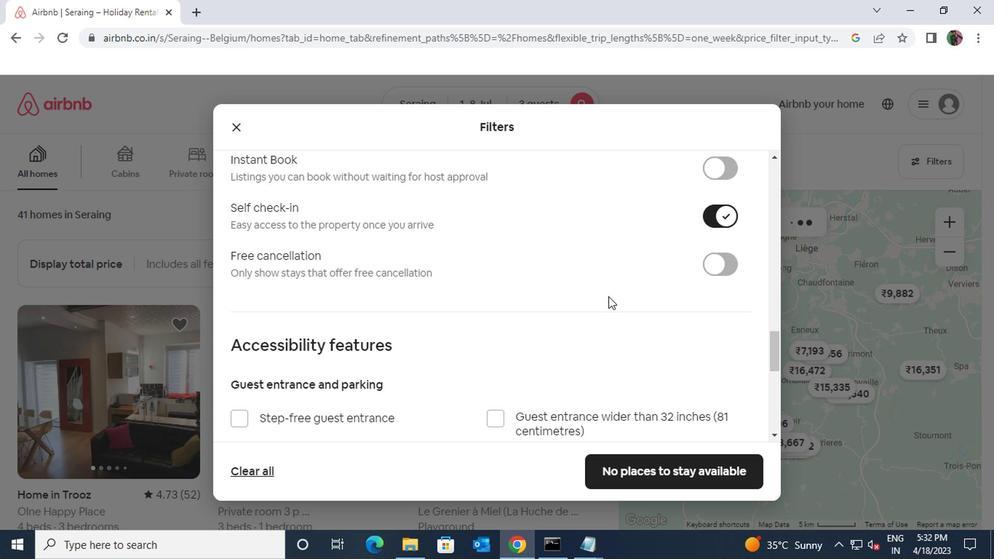 
Action: Mouse scrolled (405, 320) with delta (0, 0)
Screenshot: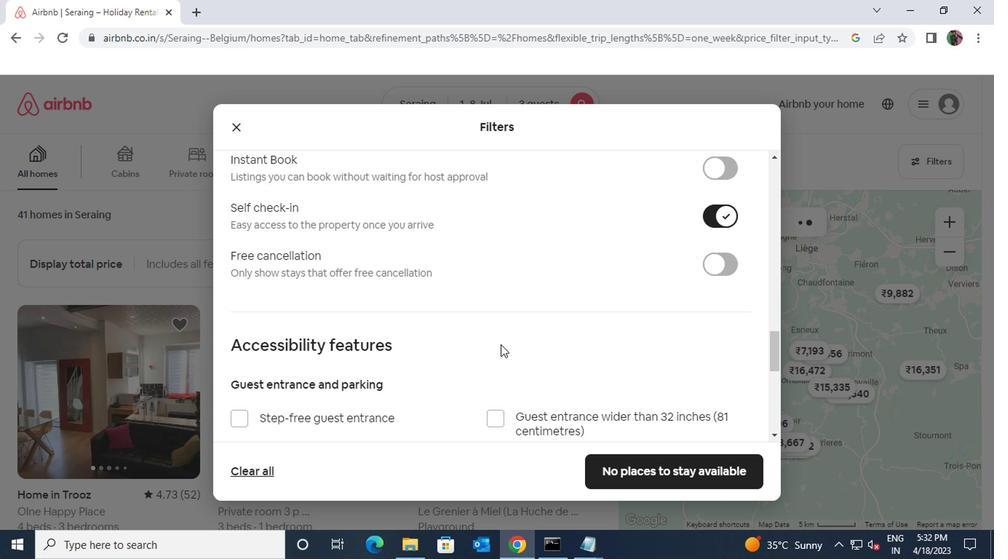 
Action: Mouse scrolled (405, 320) with delta (0, 0)
Screenshot: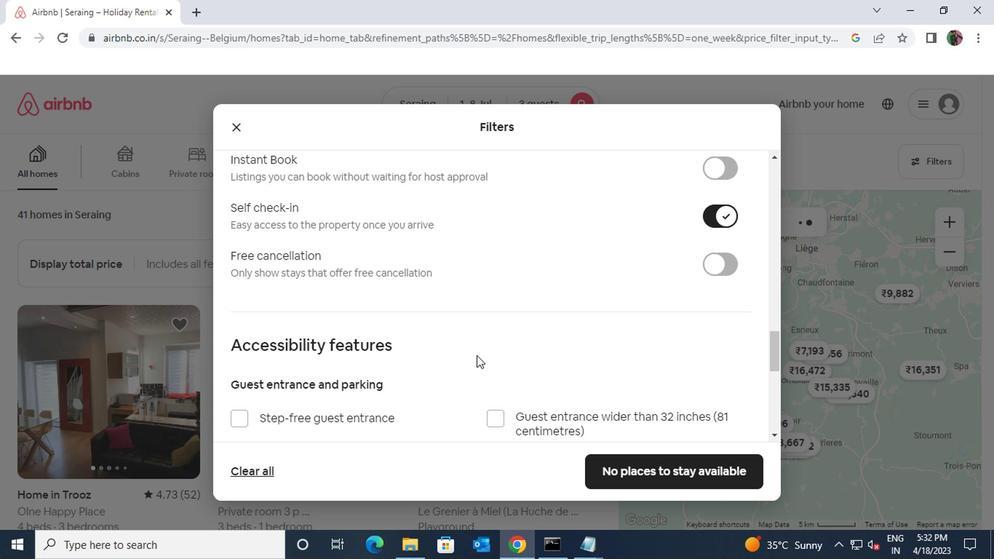 
Action: Mouse scrolled (405, 320) with delta (0, 0)
Screenshot: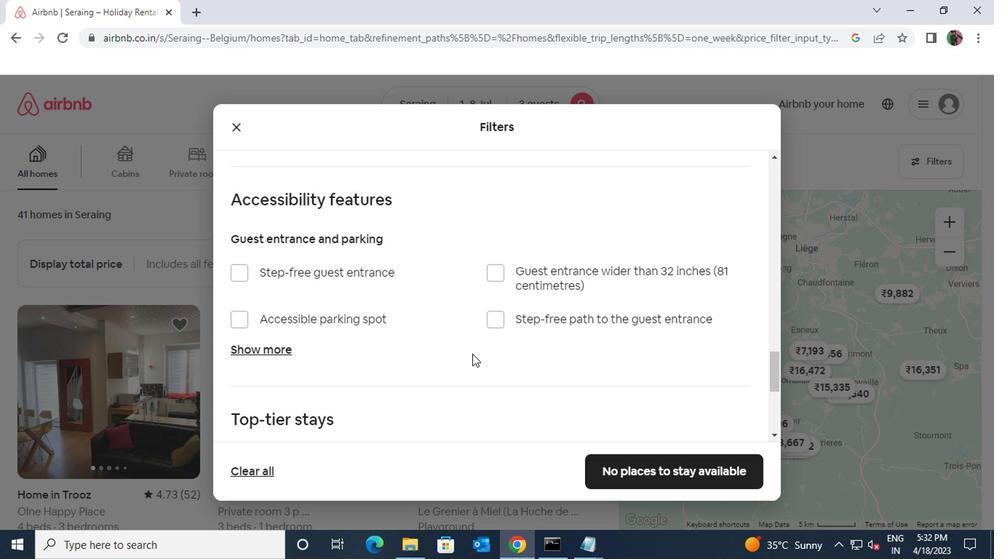 
Action: Mouse scrolled (405, 320) with delta (0, 0)
Screenshot: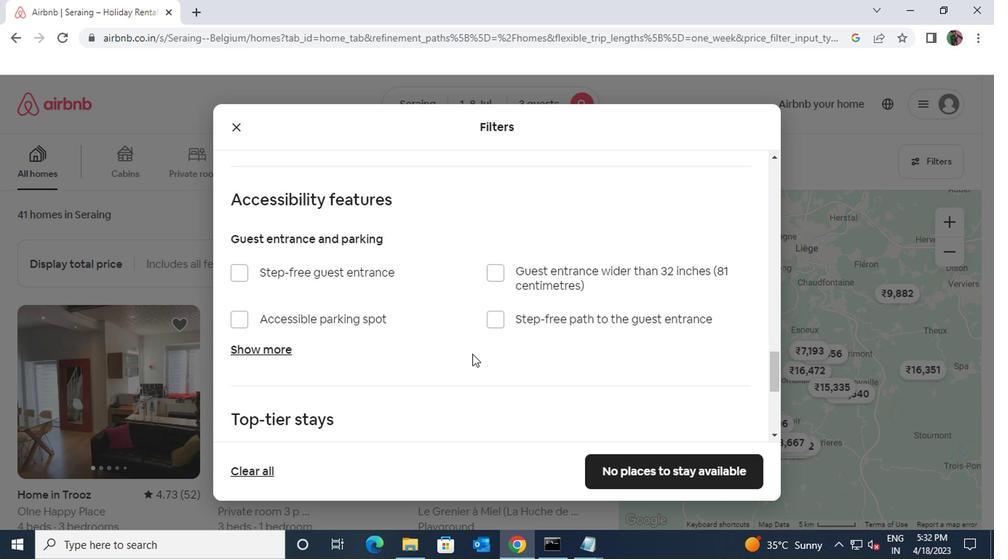 
Action: Mouse scrolled (405, 320) with delta (0, 0)
Screenshot: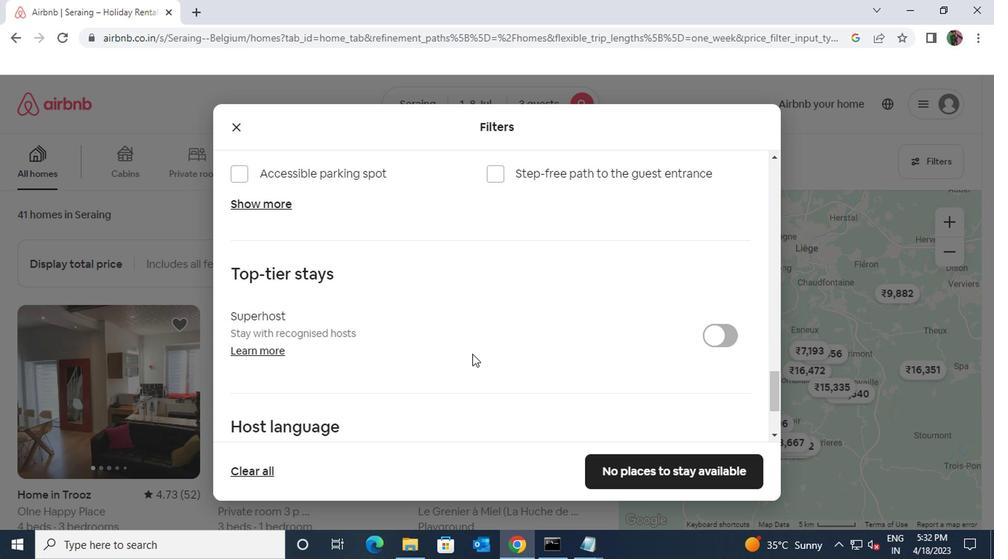 
Action: Mouse scrolled (405, 320) with delta (0, 0)
Screenshot: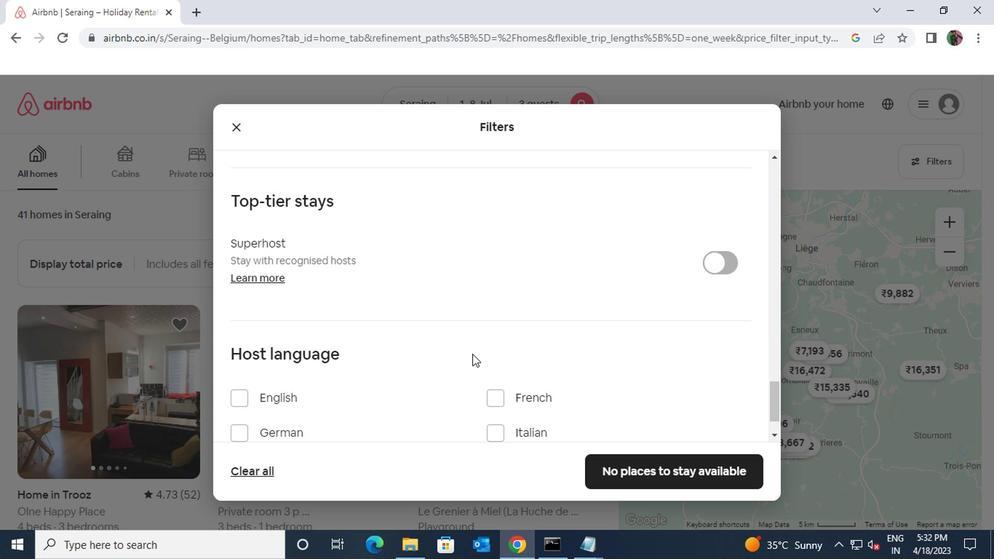 
Action: Mouse scrolled (405, 320) with delta (0, 0)
Screenshot: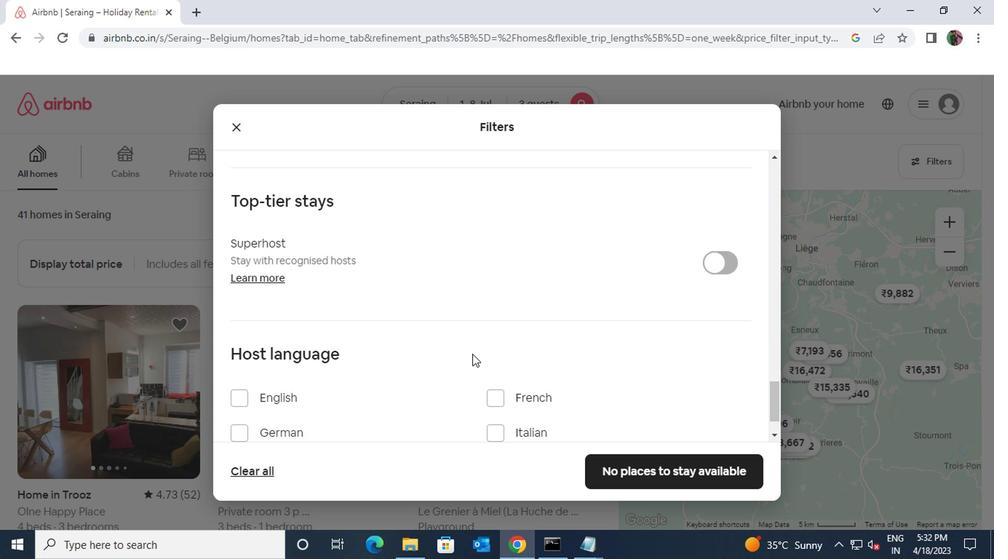 
Action: Mouse moved to (240, 311)
Screenshot: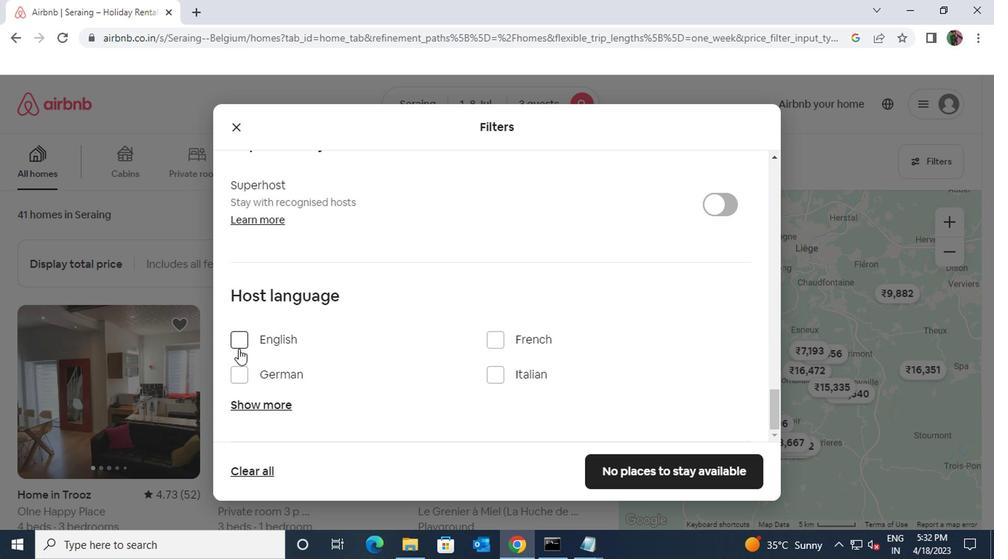 
Action: Mouse pressed left at (240, 311)
Screenshot: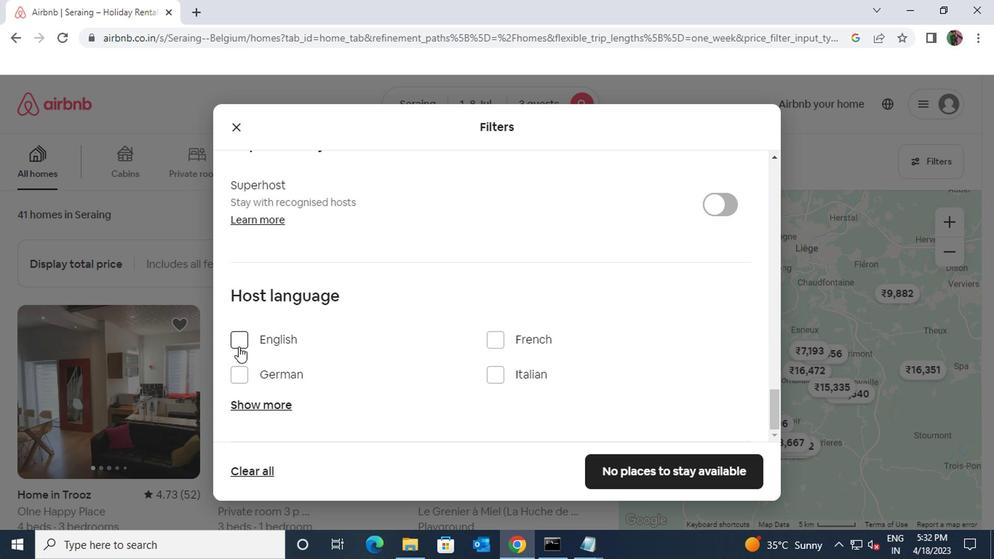 
Action: Mouse moved to (536, 402)
Screenshot: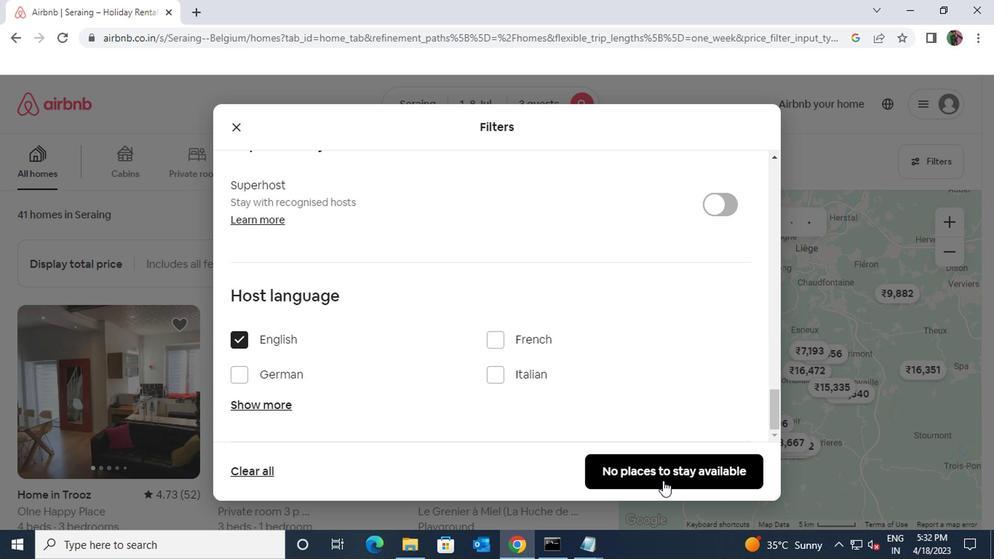 
Action: Mouse pressed left at (536, 402)
Screenshot: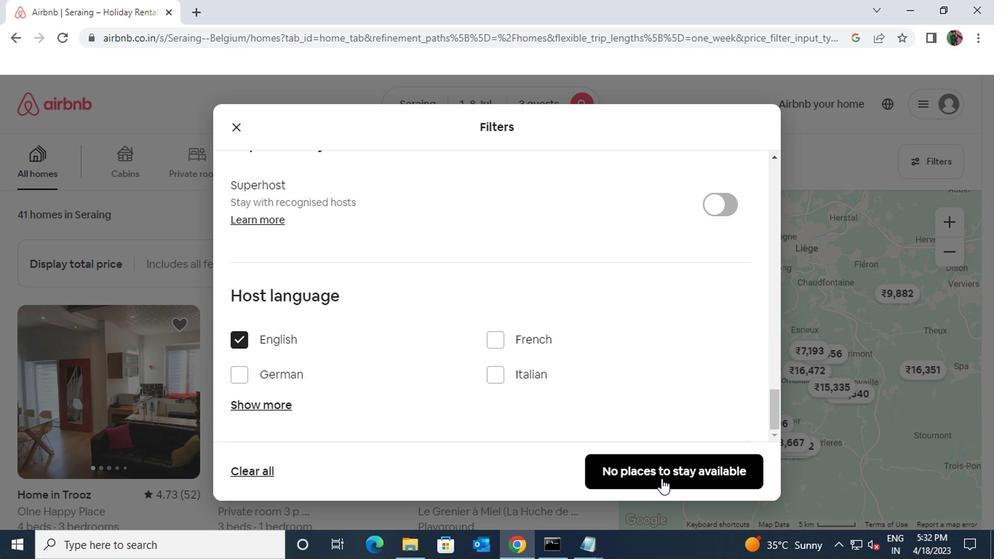 
Action: Key pressed <Key.f8>
Screenshot: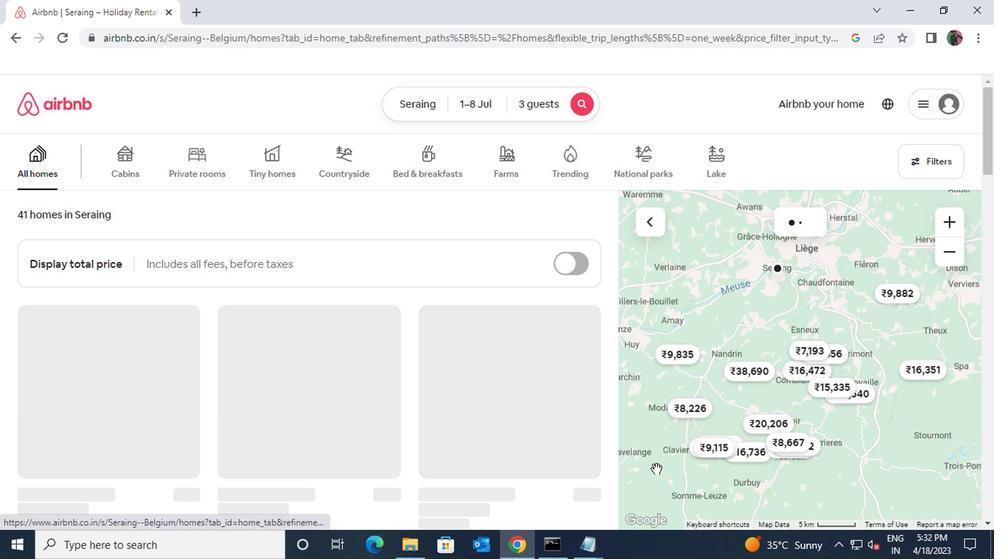 
